 Task: Show the option for the privacy policy.
Action: Mouse moved to (265, 491)
Screenshot: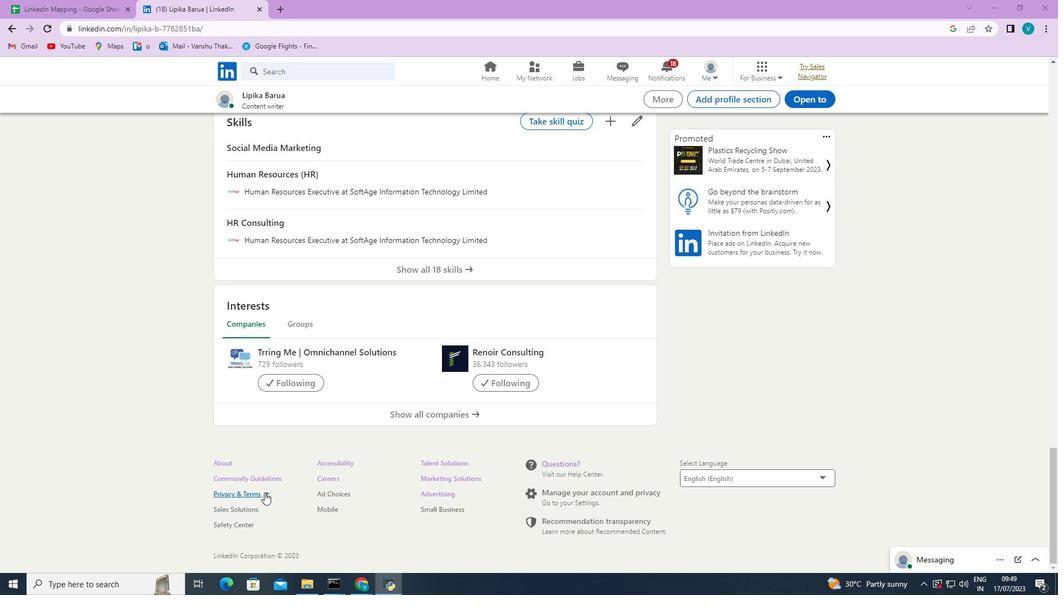 
Action: Mouse pressed left at (265, 491)
Screenshot: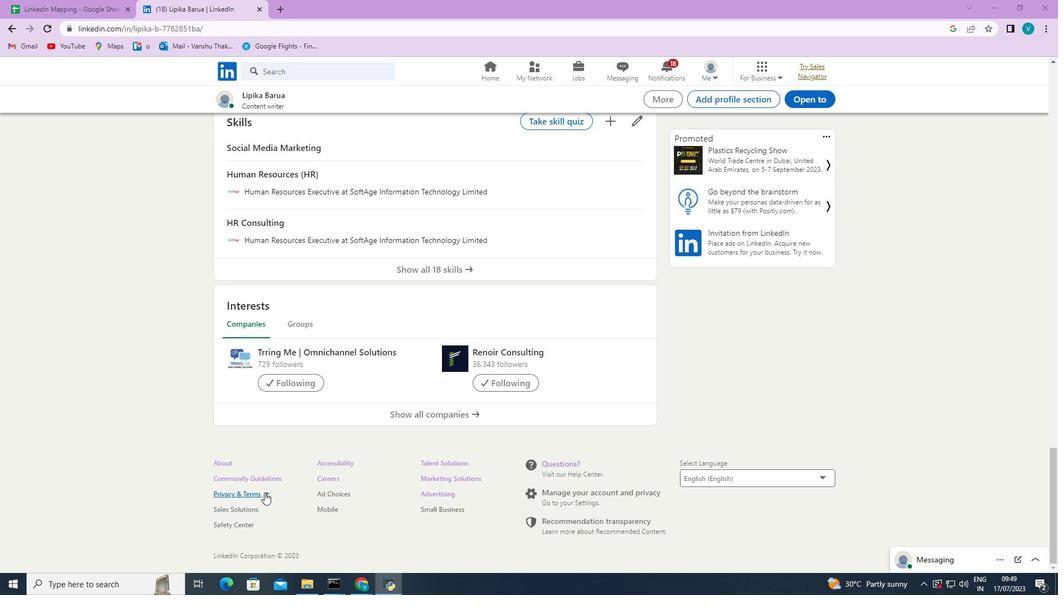 
Action: Mouse moved to (244, 511)
Screenshot: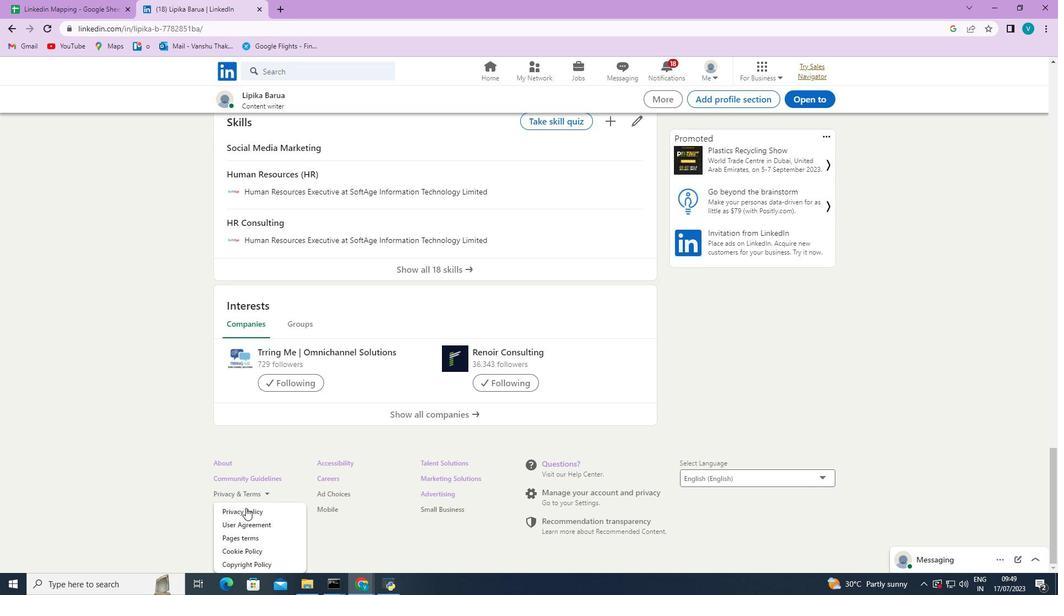 
Action: Mouse pressed left at (244, 511)
Screenshot: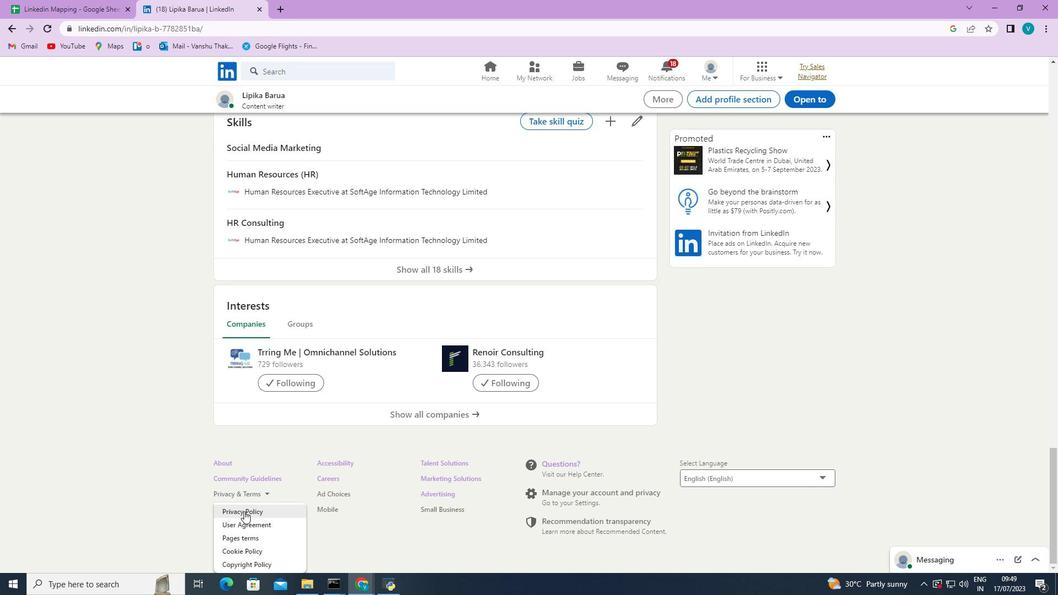 
Action: Mouse moved to (789, 240)
Screenshot: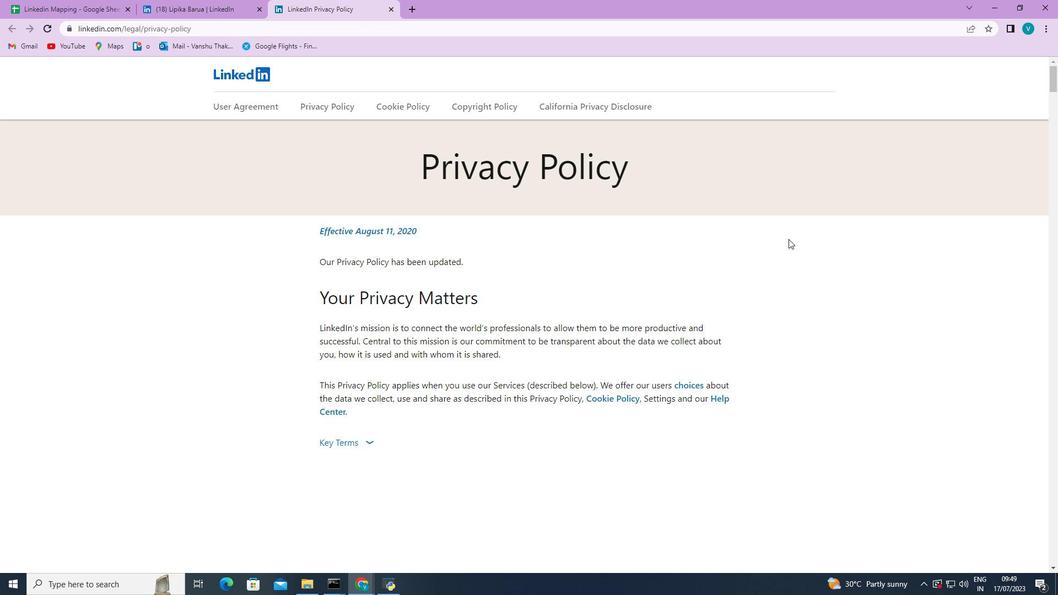 
Action: Mouse scrolled (789, 239) with delta (0, 0)
Screenshot: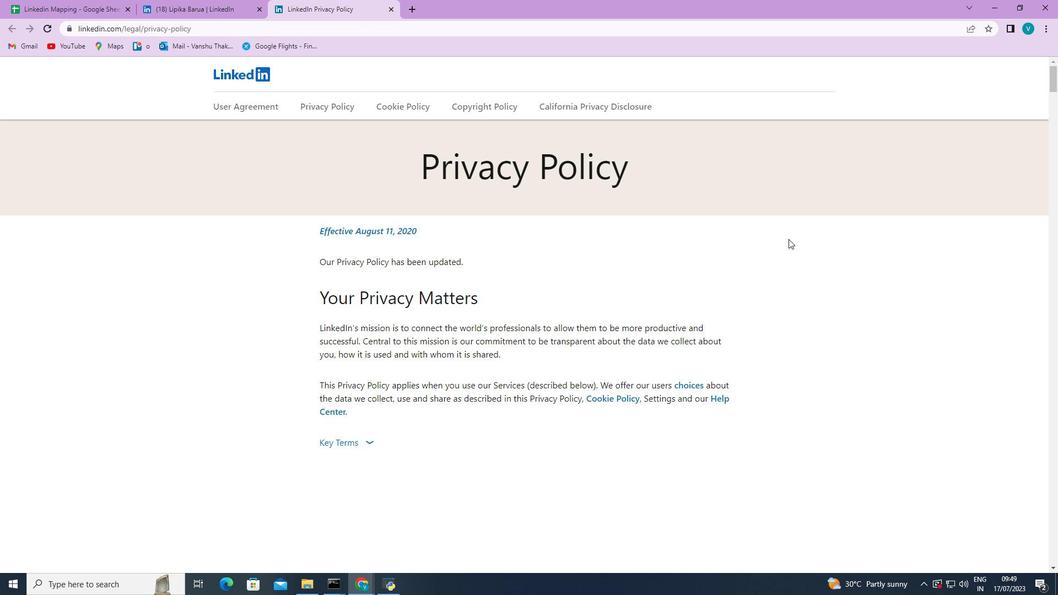 
Action: Mouse moved to (790, 241)
Screenshot: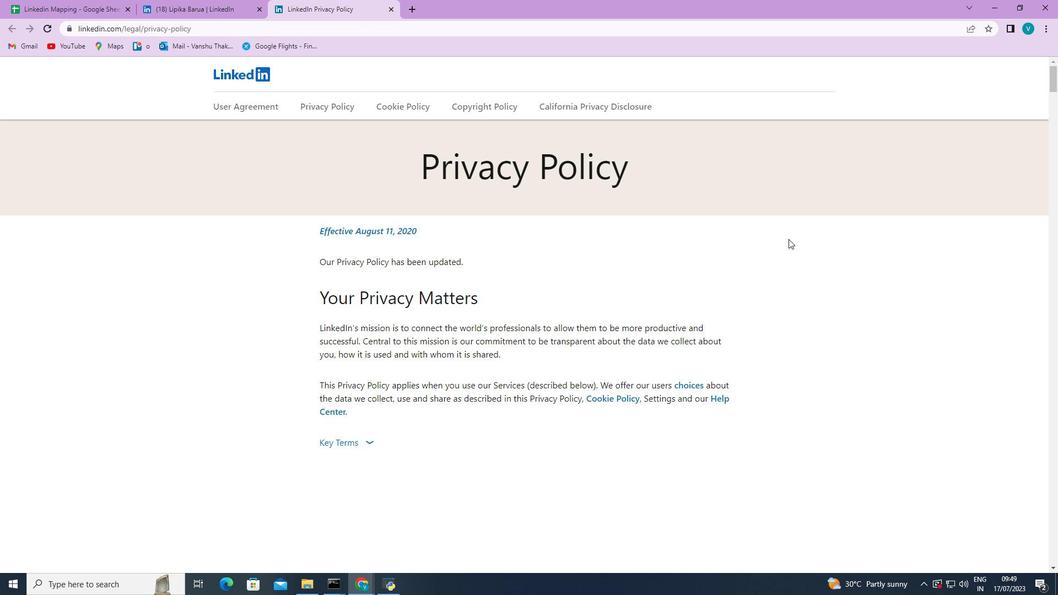 
Action: Mouse scrolled (790, 240) with delta (0, 0)
Screenshot: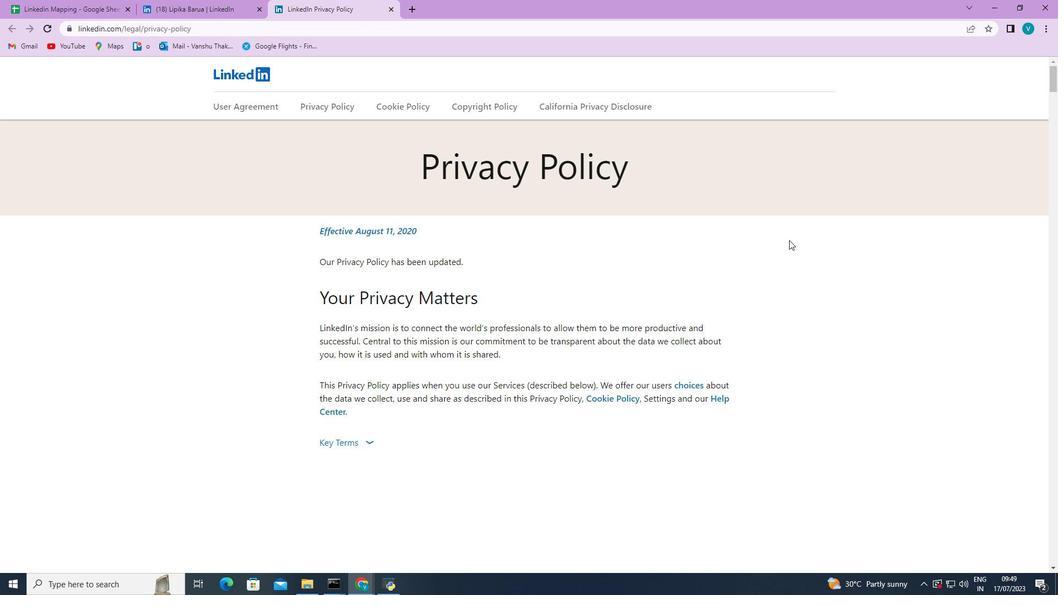 
Action: Mouse scrolled (790, 240) with delta (0, 0)
Screenshot: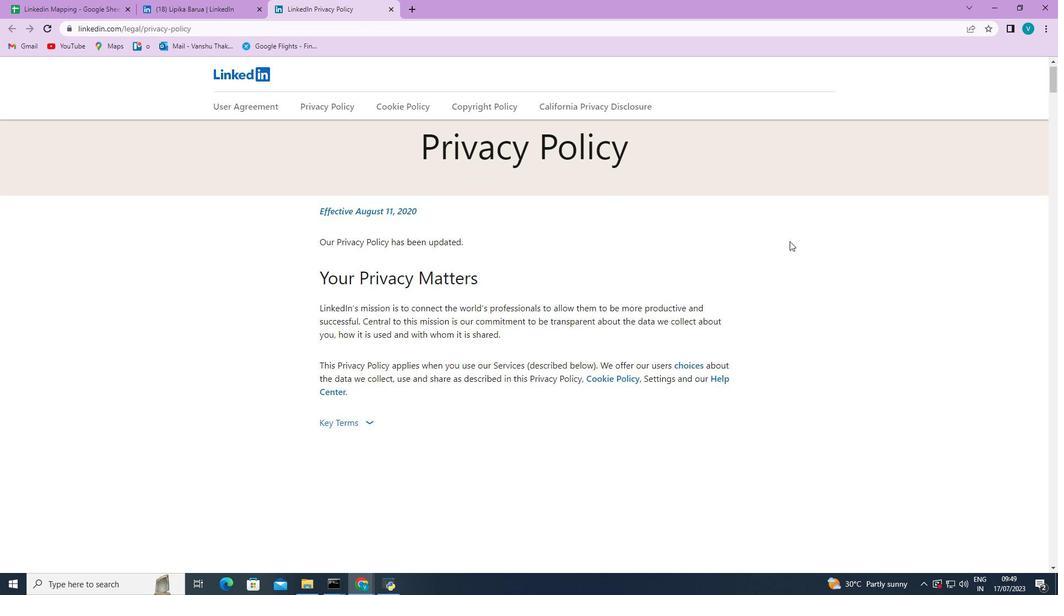 
Action: Mouse scrolled (790, 240) with delta (0, 0)
Screenshot: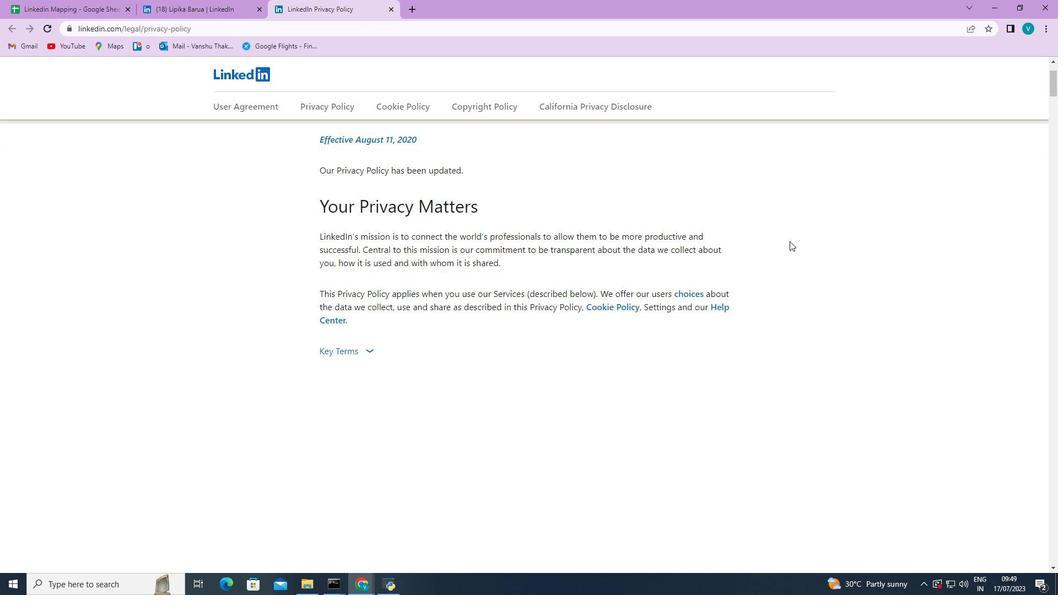 
Action: Mouse scrolled (790, 240) with delta (0, 0)
Screenshot: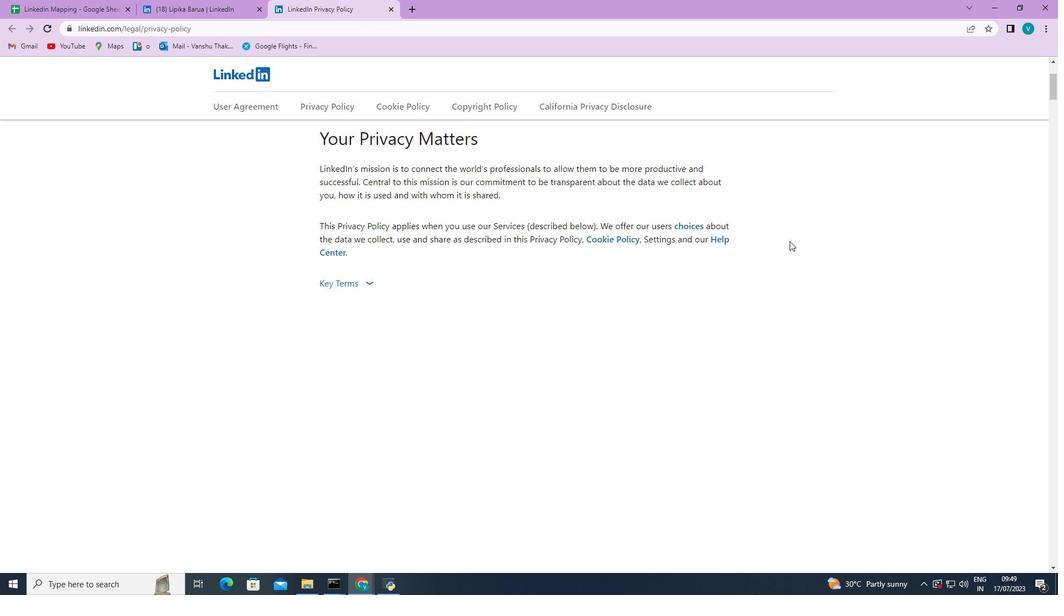 
Action: Mouse moved to (791, 256)
Screenshot: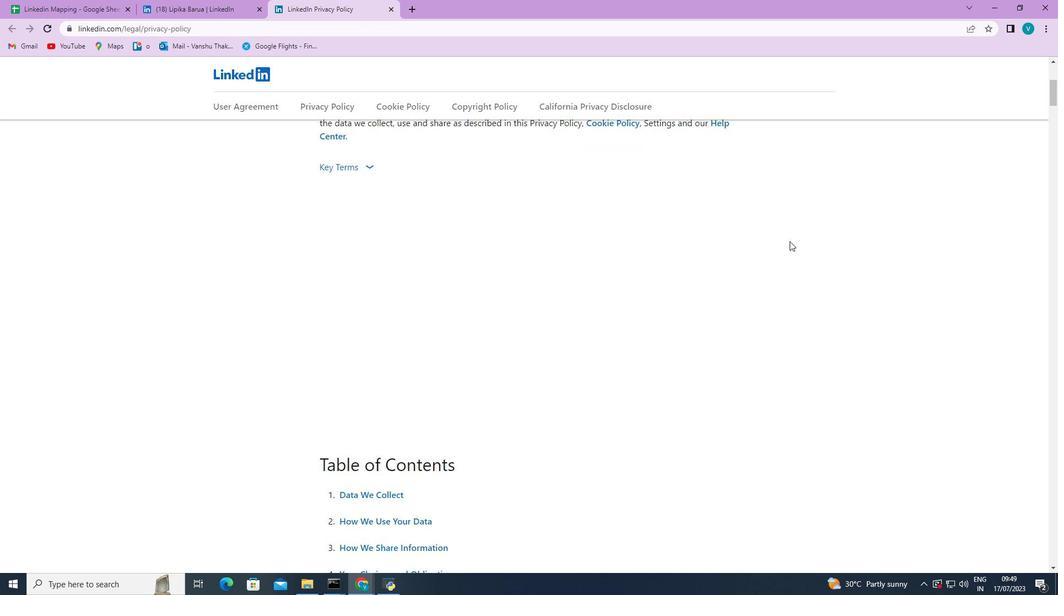 
Action: Mouse scrolled (791, 255) with delta (0, 0)
Screenshot: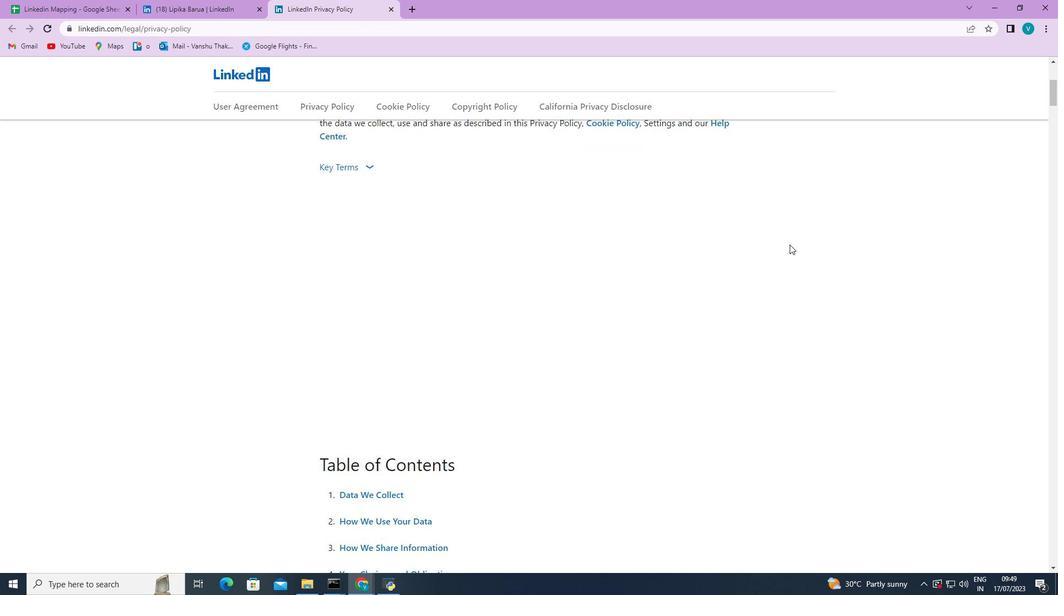 
Action: Mouse moved to (792, 265)
Screenshot: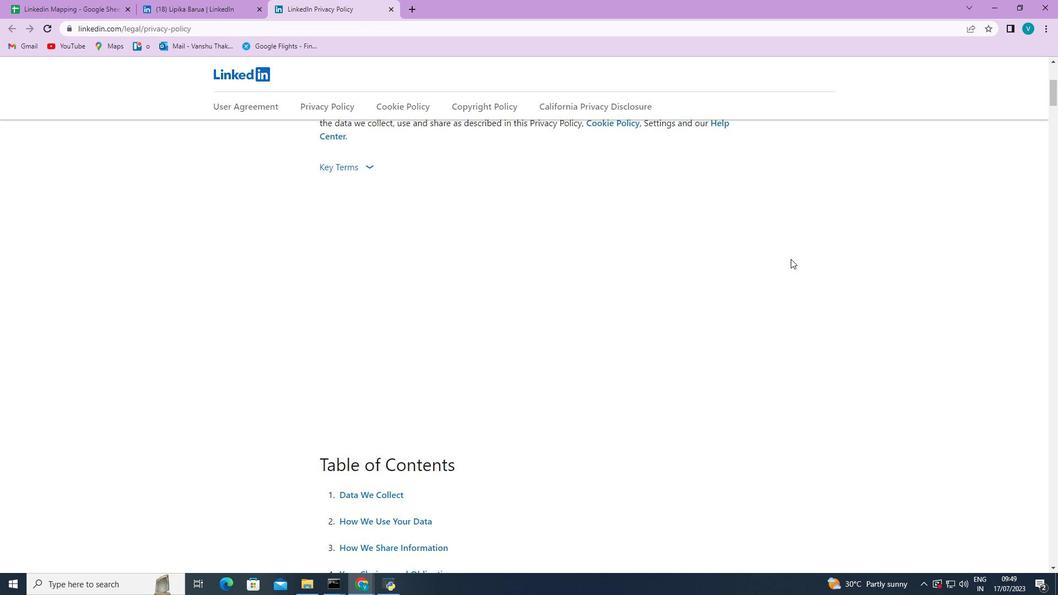 
Action: Mouse scrolled (792, 264) with delta (0, 0)
Screenshot: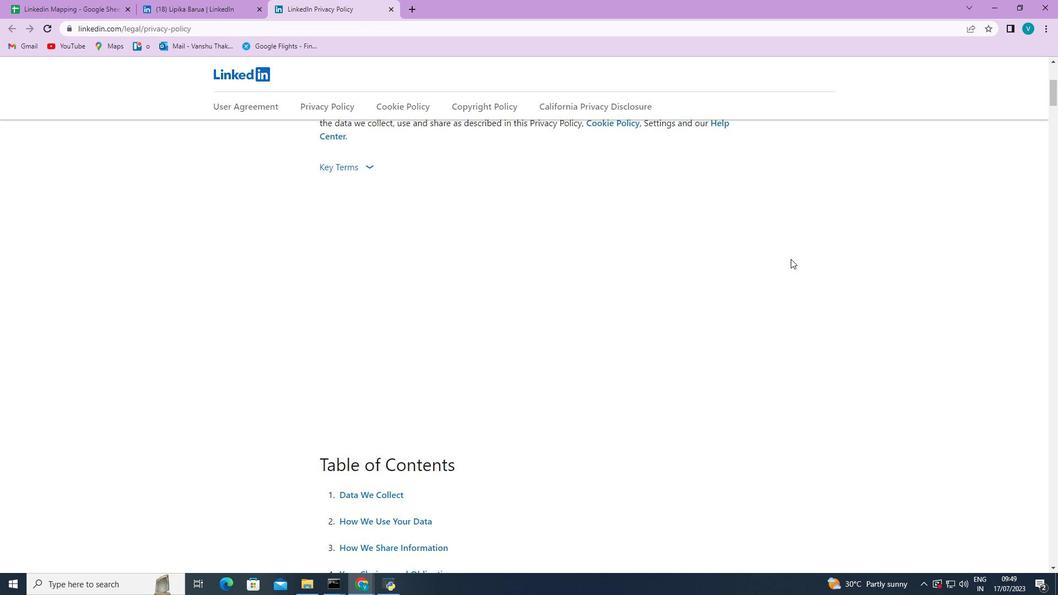 
Action: Mouse moved to (793, 270)
Screenshot: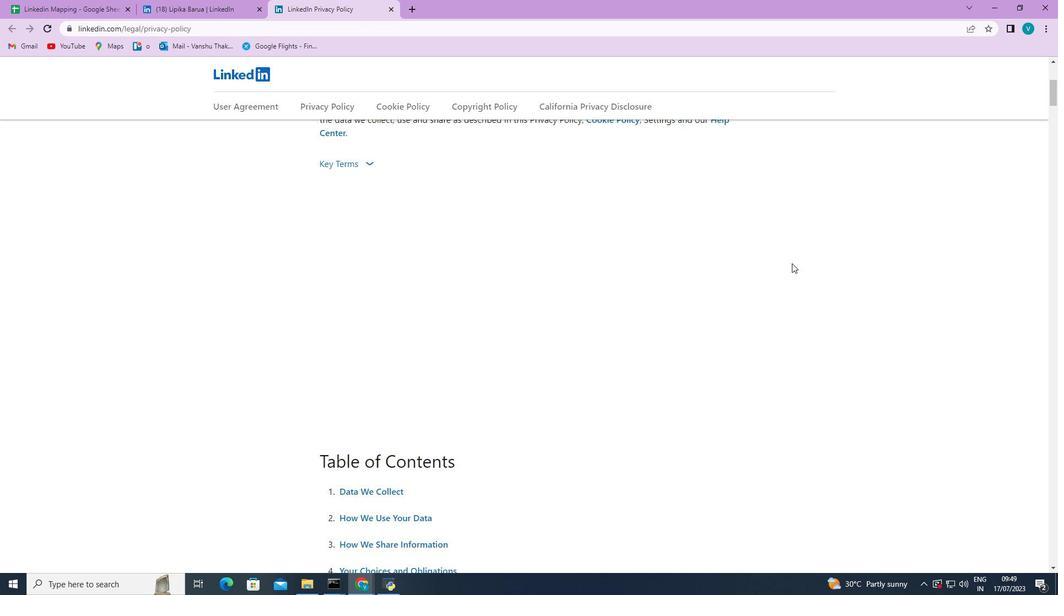
Action: Mouse scrolled (793, 270) with delta (0, 0)
Screenshot: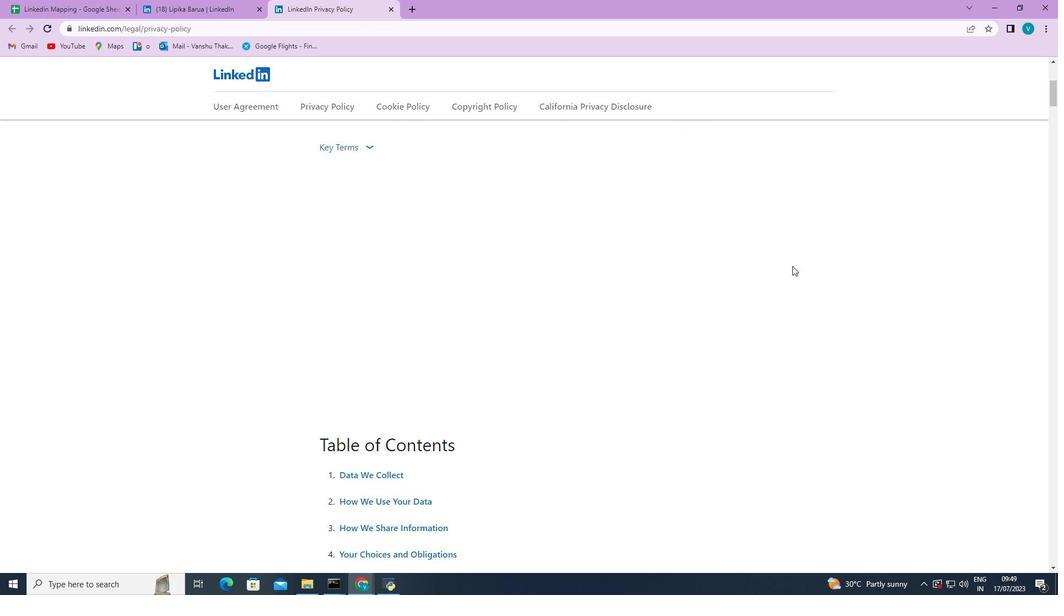 
Action: Mouse moved to (793, 274)
Screenshot: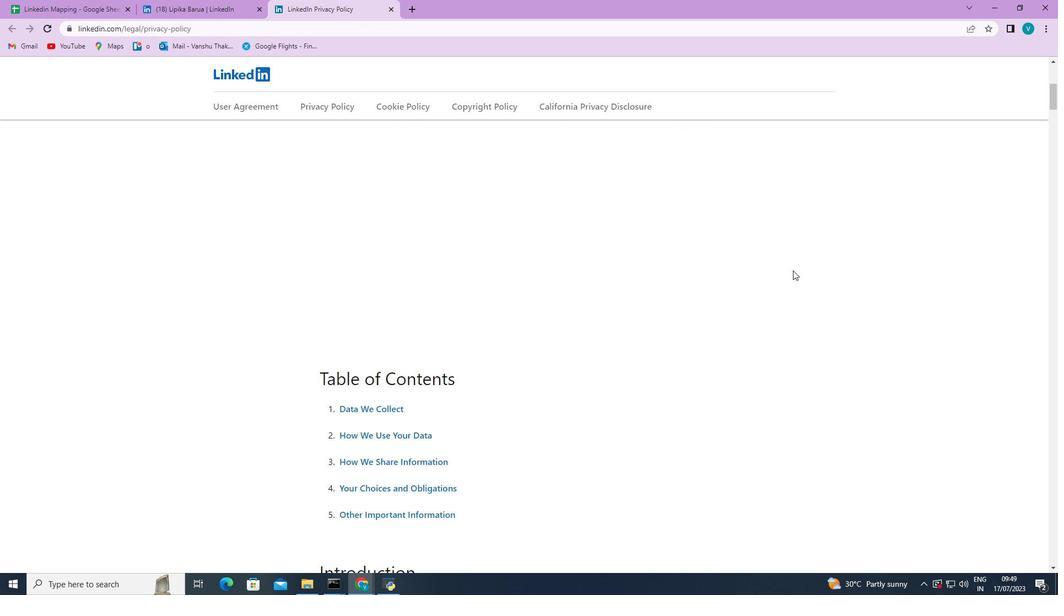 
Action: Mouse scrolled (793, 273) with delta (0, 0)
Screenshot: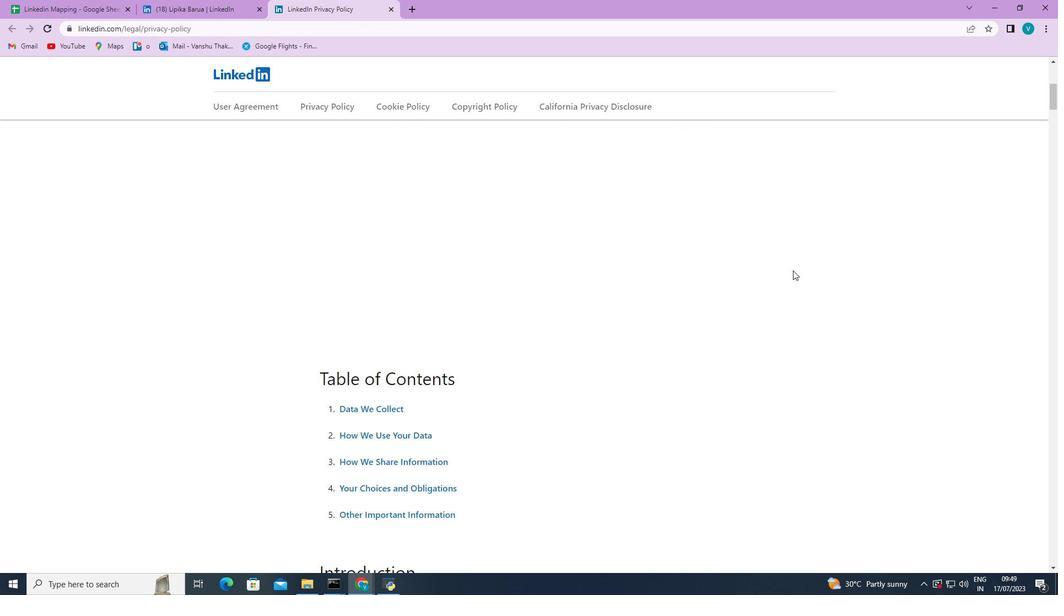 
Action: Mouse moved to (794, 275)
Screenshot: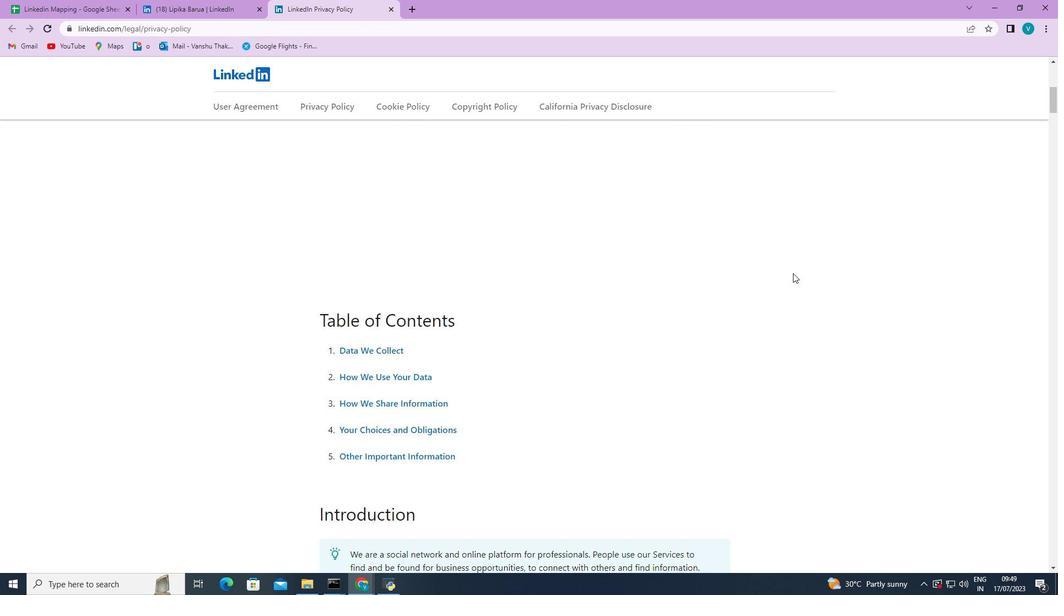 
Action: Mouse scrolled (794, 274) with delta (0, 0)
Screenshot: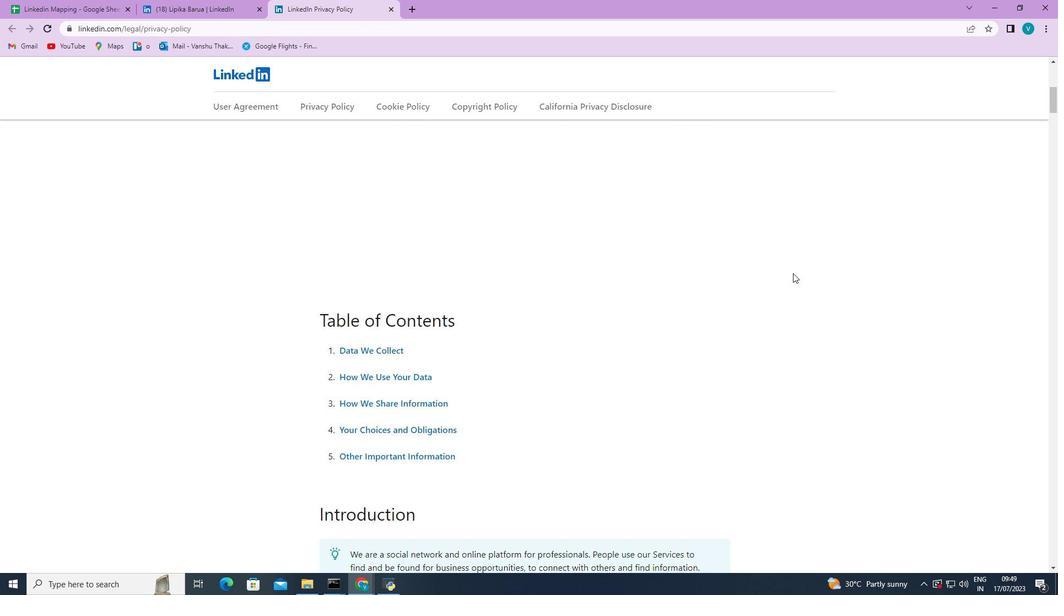
Action: Mouse moved to (796, 280)
Screenshot: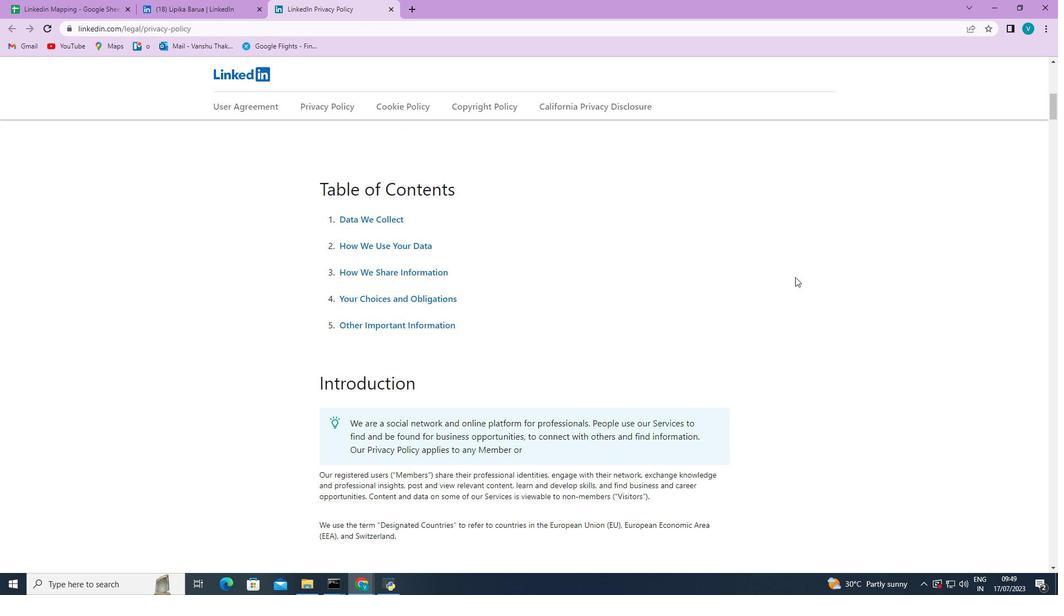 
Action: Mouse scrolled (796, 279) with delta (0, 0)
Screenshot: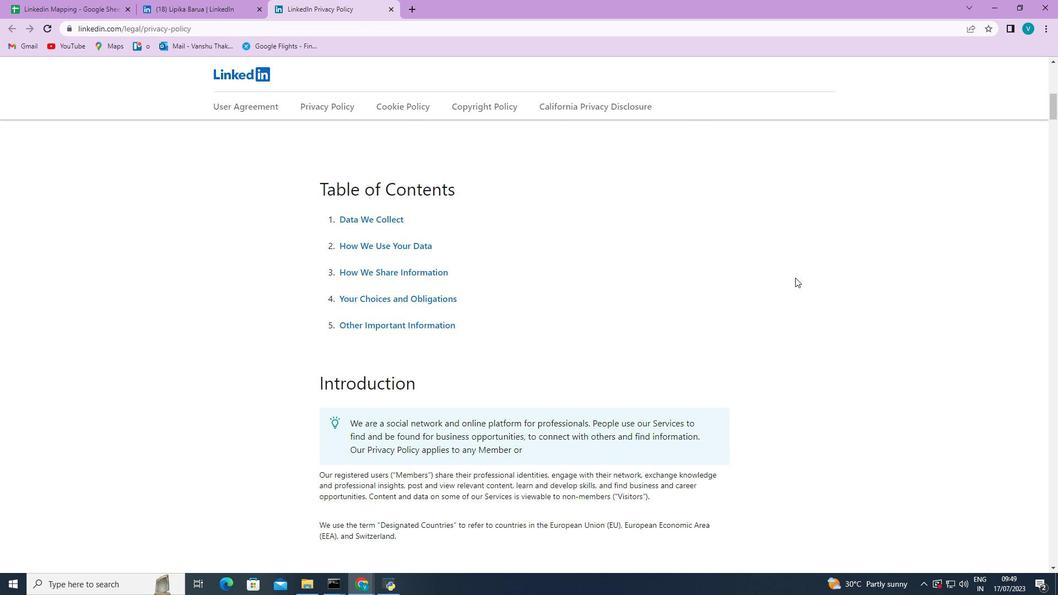 
Action: Mouse moved to (796, 281)
Screenshot: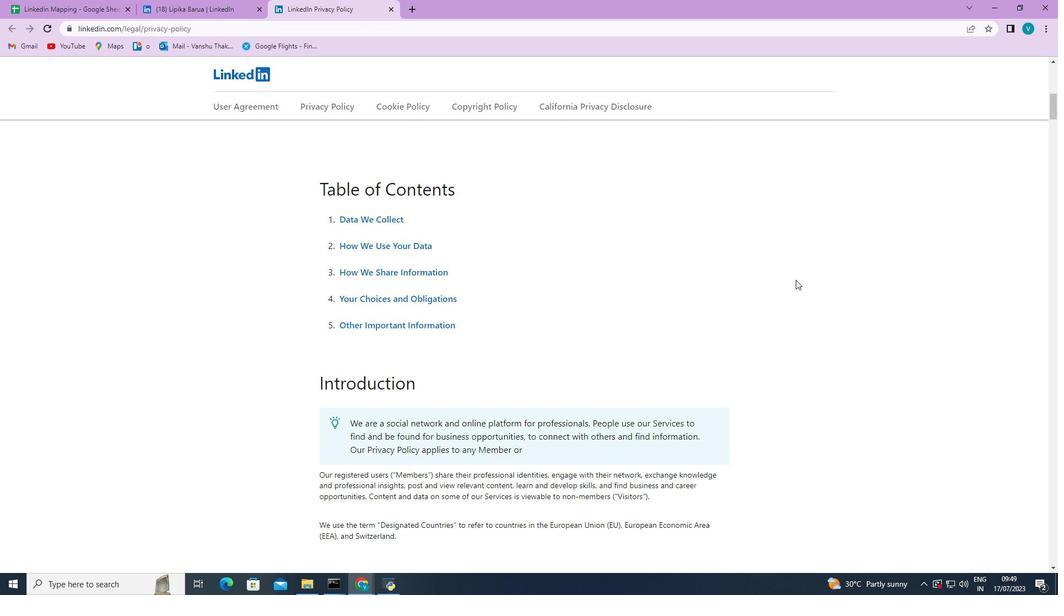 
Action: Mouse scrolled (796, 280) with delta (0, 0)
Screenshot: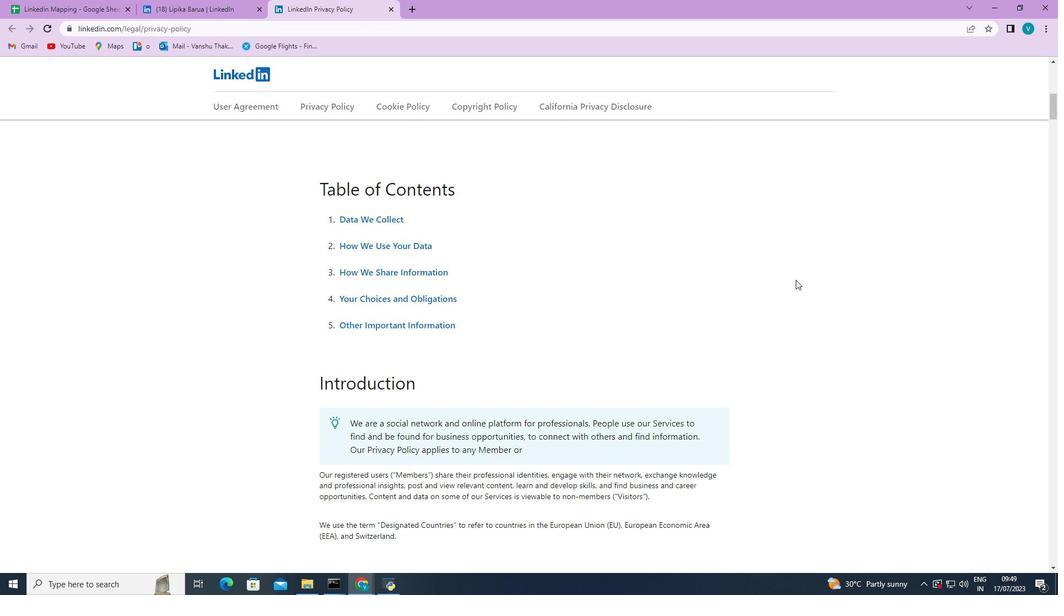
Action: Mouse moved to (796, 282)
Screenshot: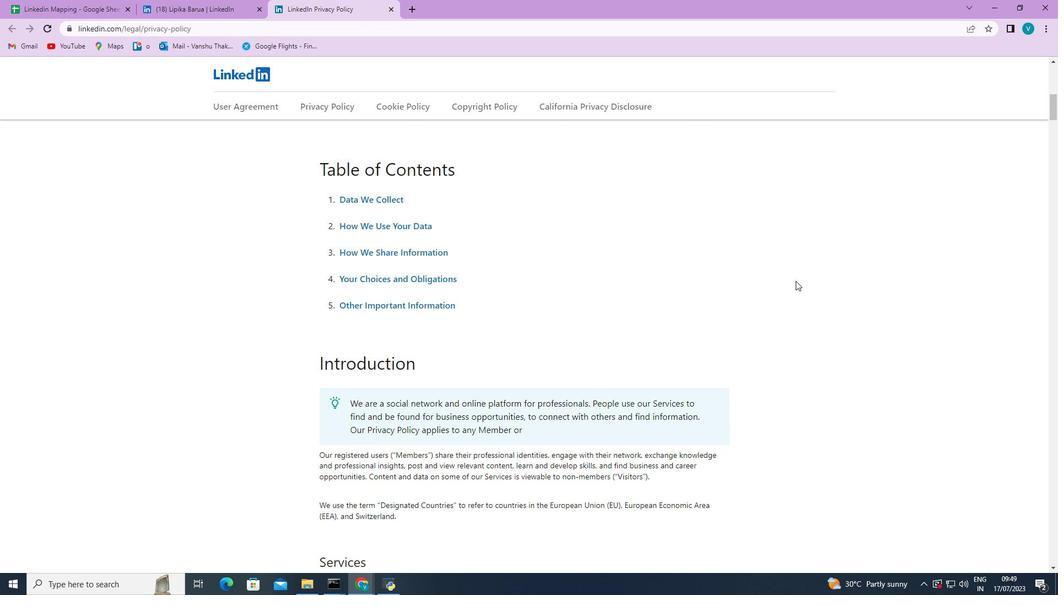 
Action: Mouse scrolled (796, 281) with delta (0, 0)
Screenshot: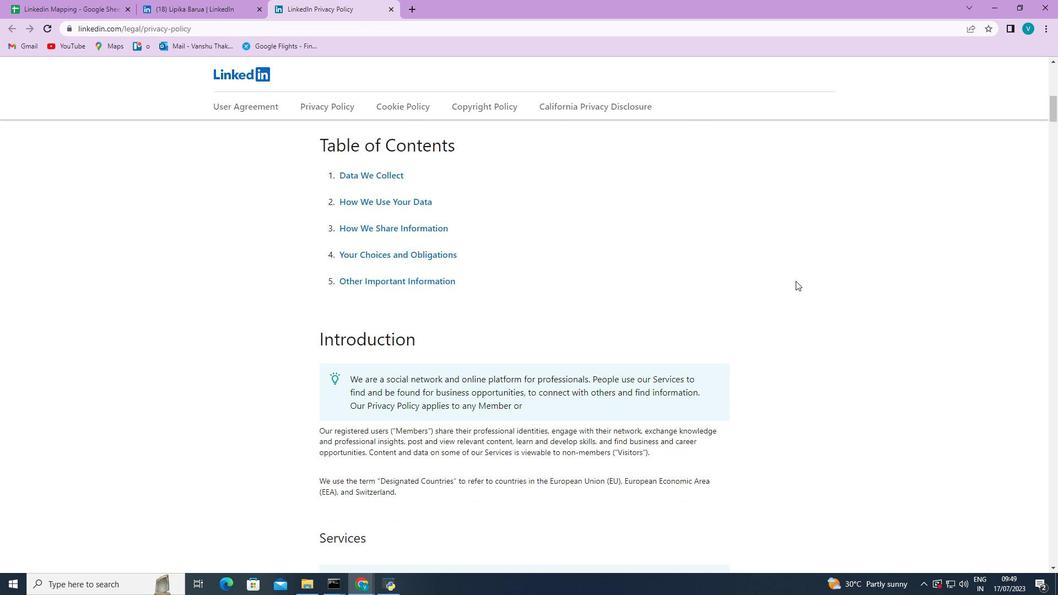
Action: Mouse moved to (797, 282)
Screenshot: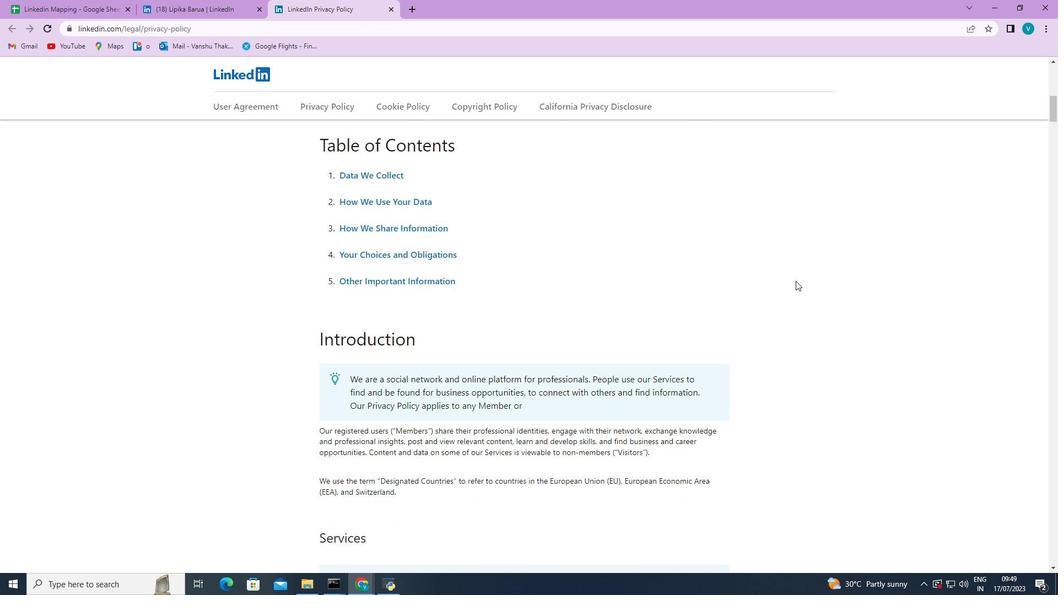 
Action: Mouse scrolled (797, 282) with delta (0, 0)
Screenshot: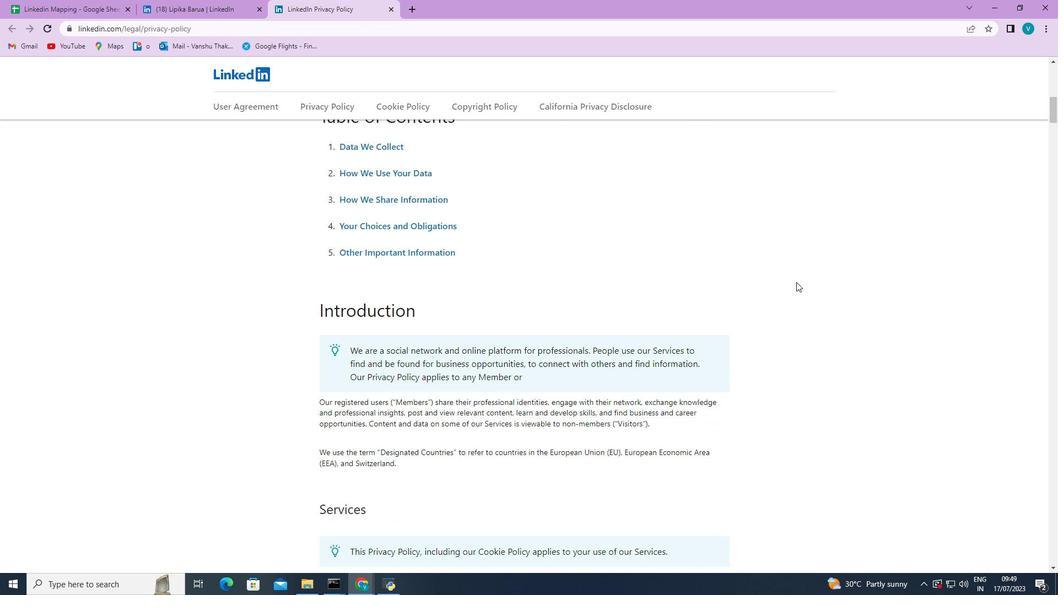 
Action: Mouse moved to (797, 283)
Screenshot: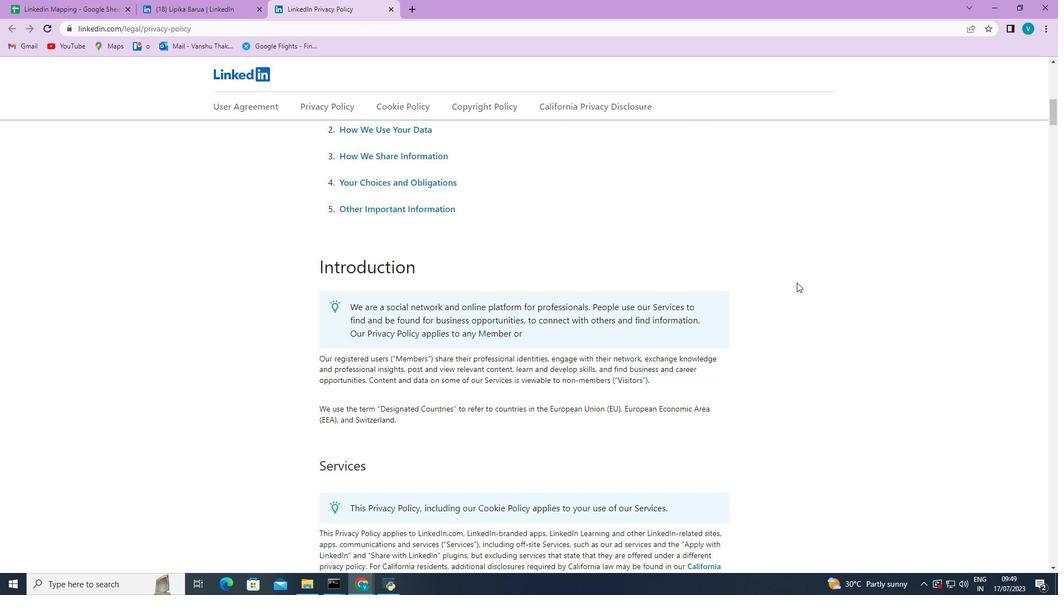 
Action: Mouse scrolled (797, 283) with delta (0, 0)
Screenshot: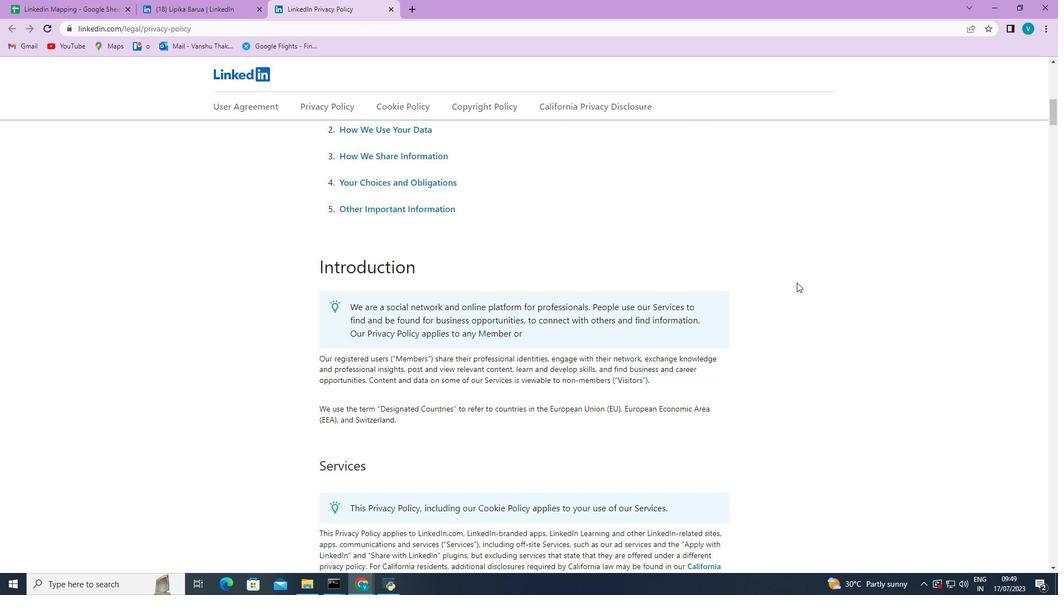 
Action: Mouse moved to (813, 321)
Screenshot: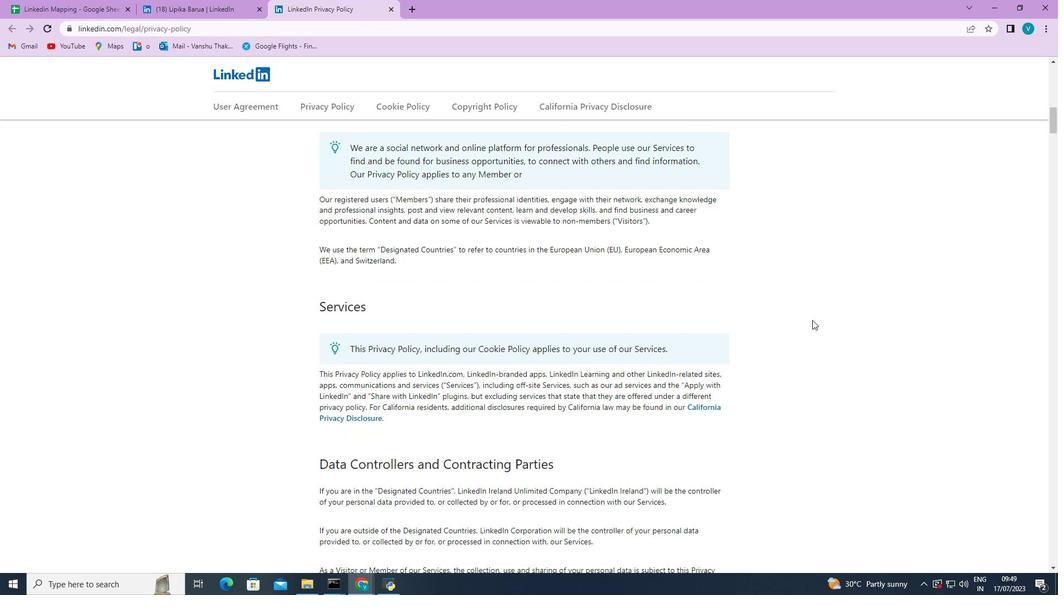 
Action: Mouse scrolled (813, 320) with delta (0, 0)
Screenshot: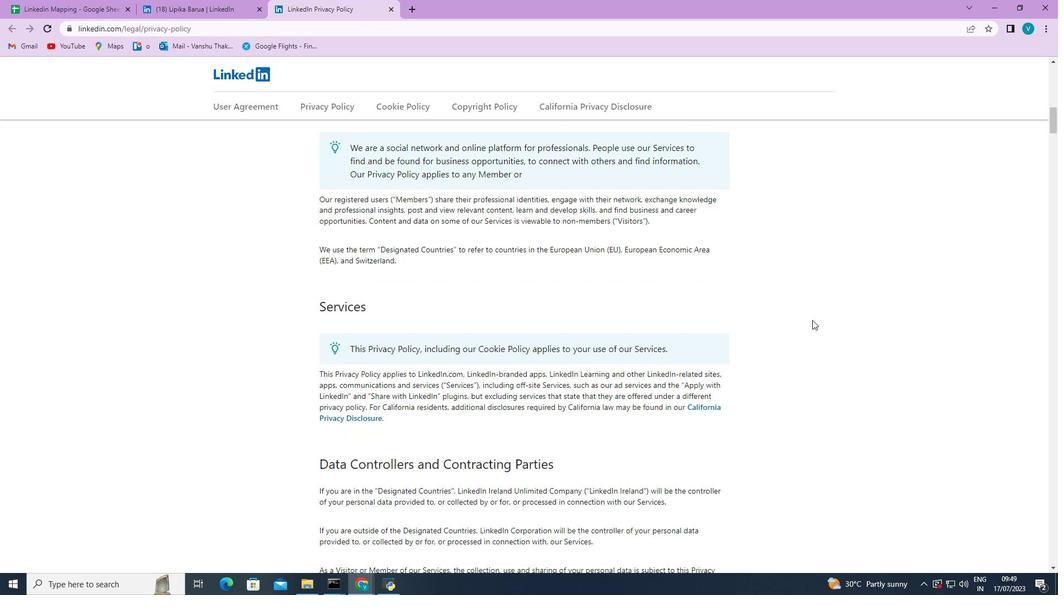 
Action: Mouse moved to (814, 324)
Screenshot: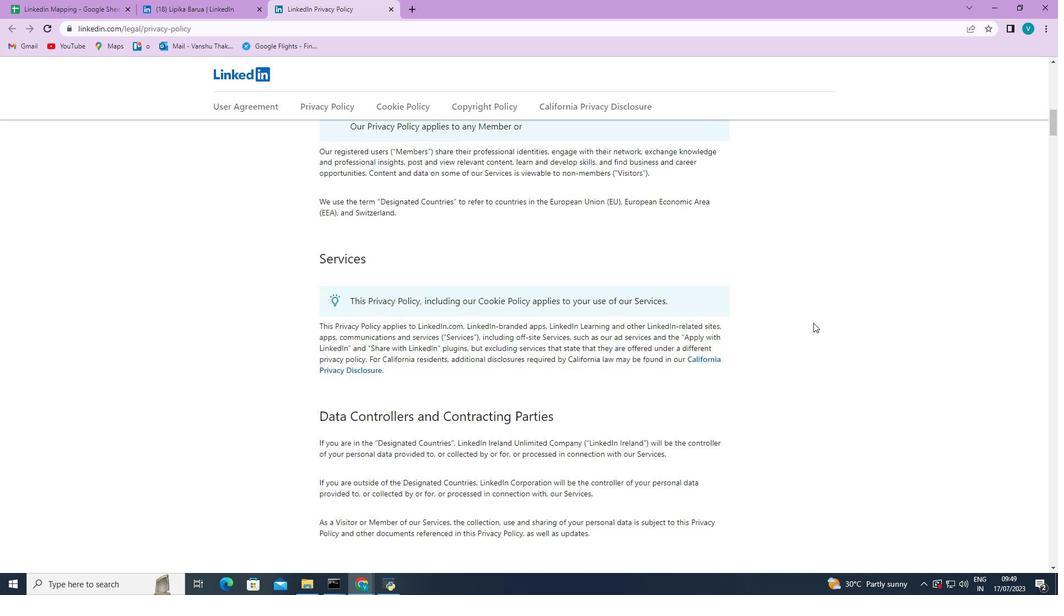 
Action: Mouse scrolled (813, 322) with delta (0, 0)
Screenshot: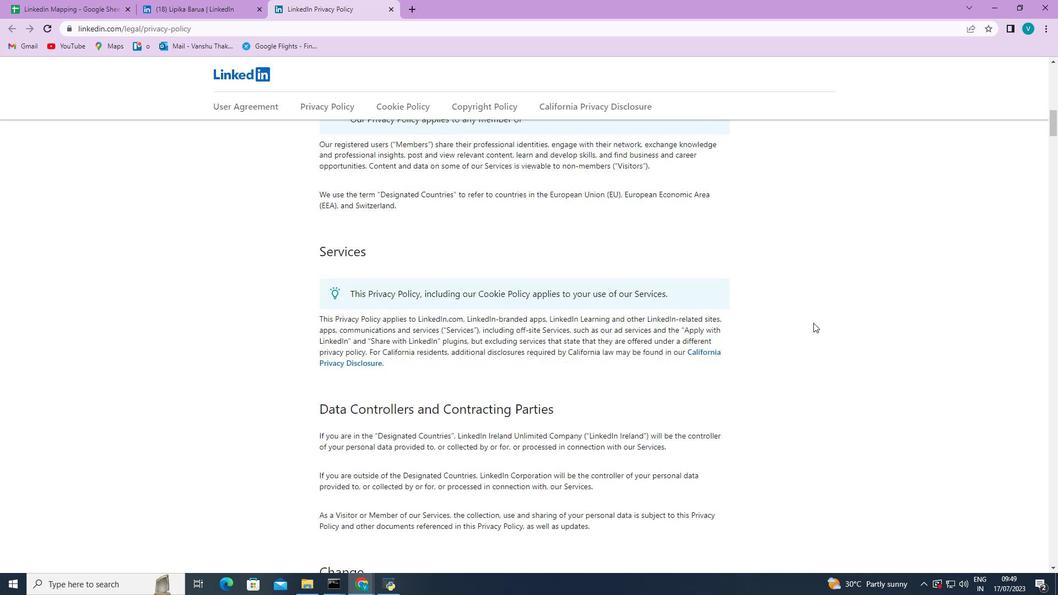 
Action: Mouse moved to (814, 324)
Screenshot: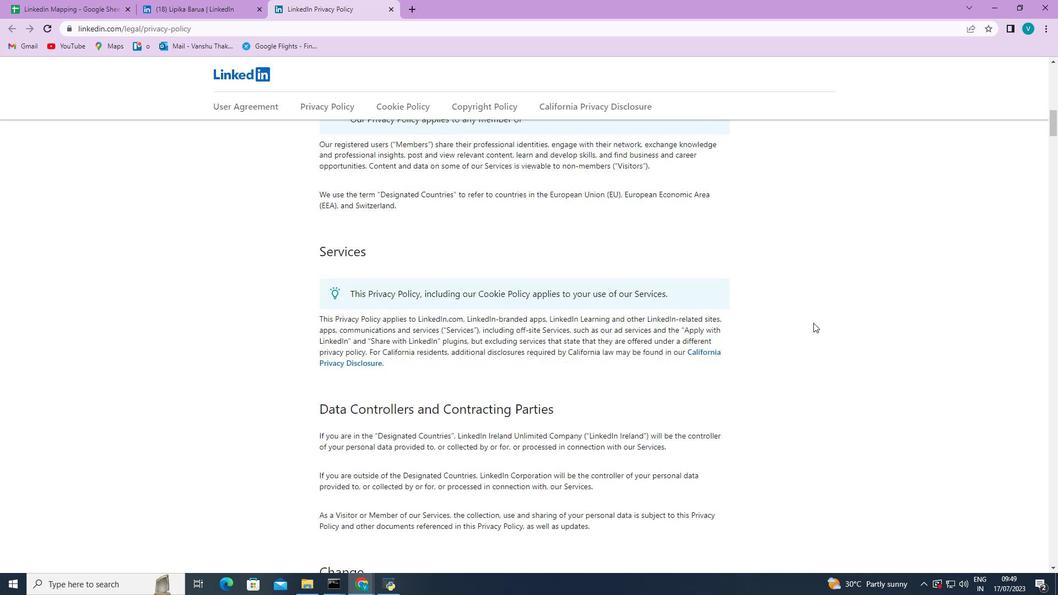 
Action: Mouse scrolled (814, 323) with delta (0, 0)
Screenshot: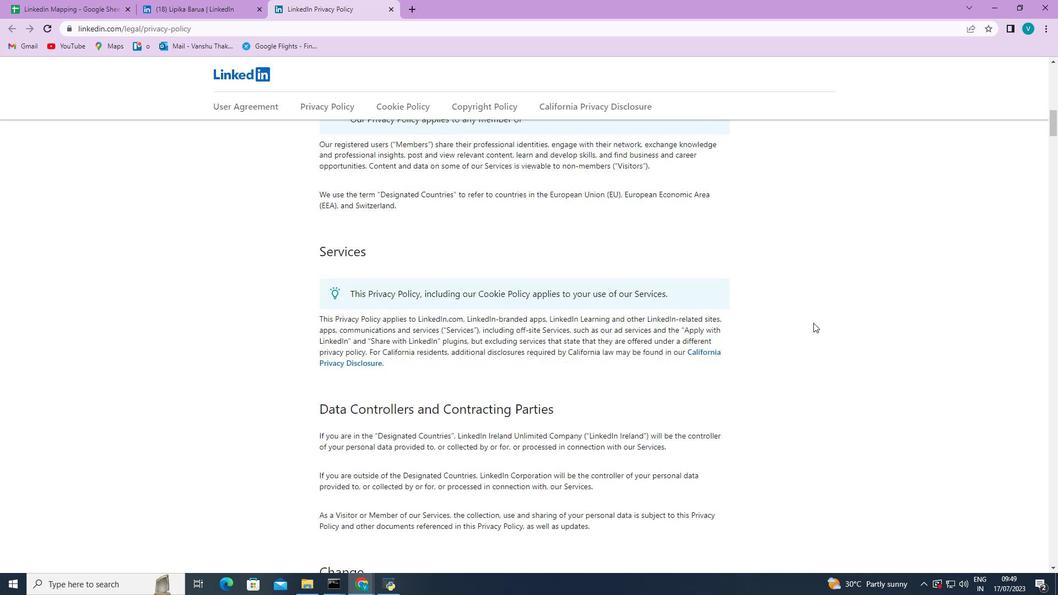 
Action: Mouse moved to (814, 324)
Screenshot: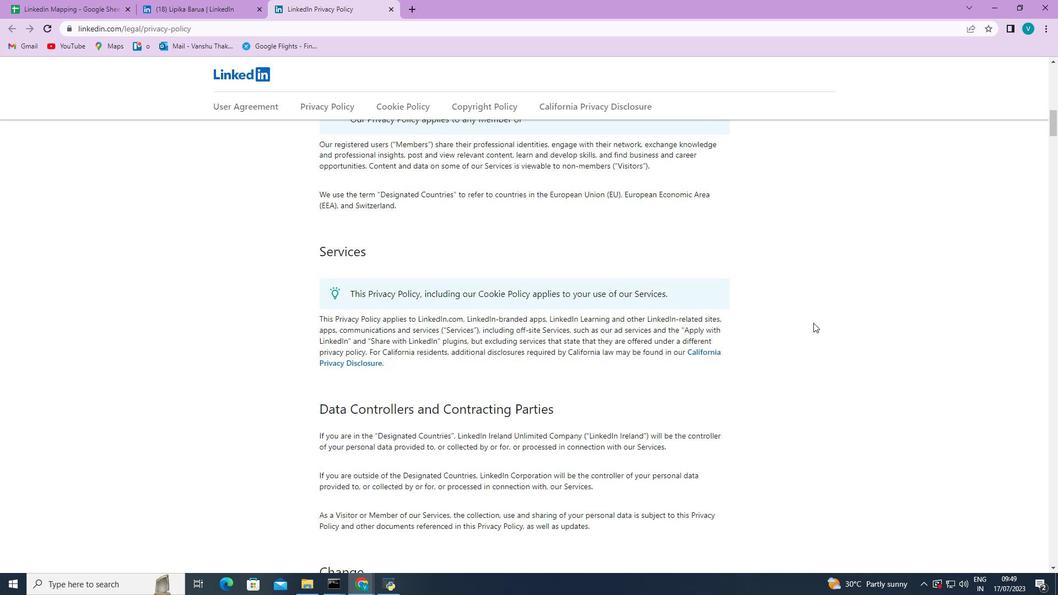 
Action: Mouse scrolled (814, 324) with delta (0, 0)
Screenshot: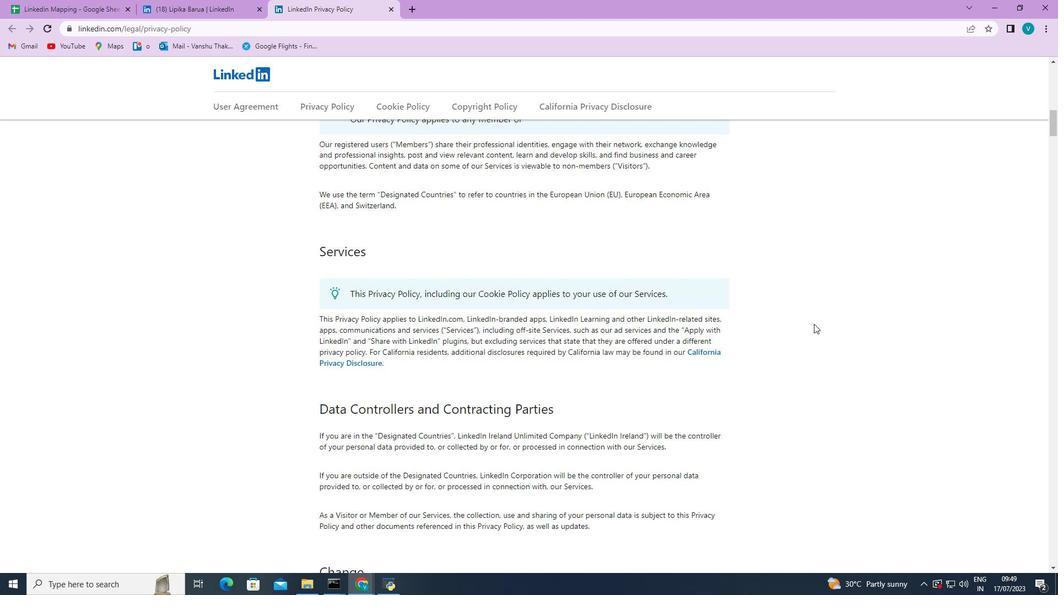 
Action: Mouse moved to (816, 325)
Screenshot: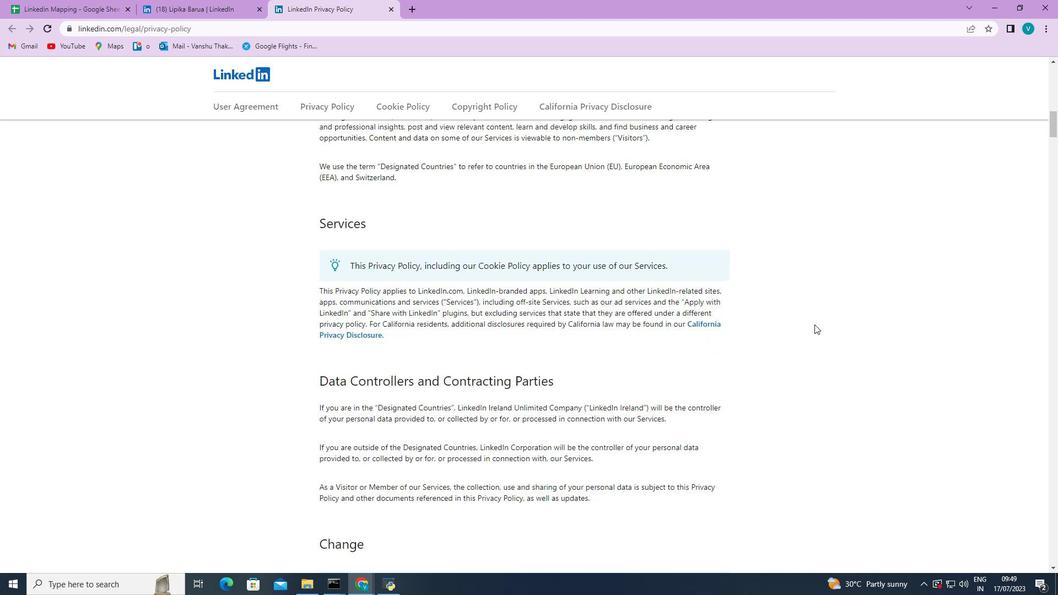 
Action: Mouse scrolled (816, 324) with delta (0, 0)
Screenshot: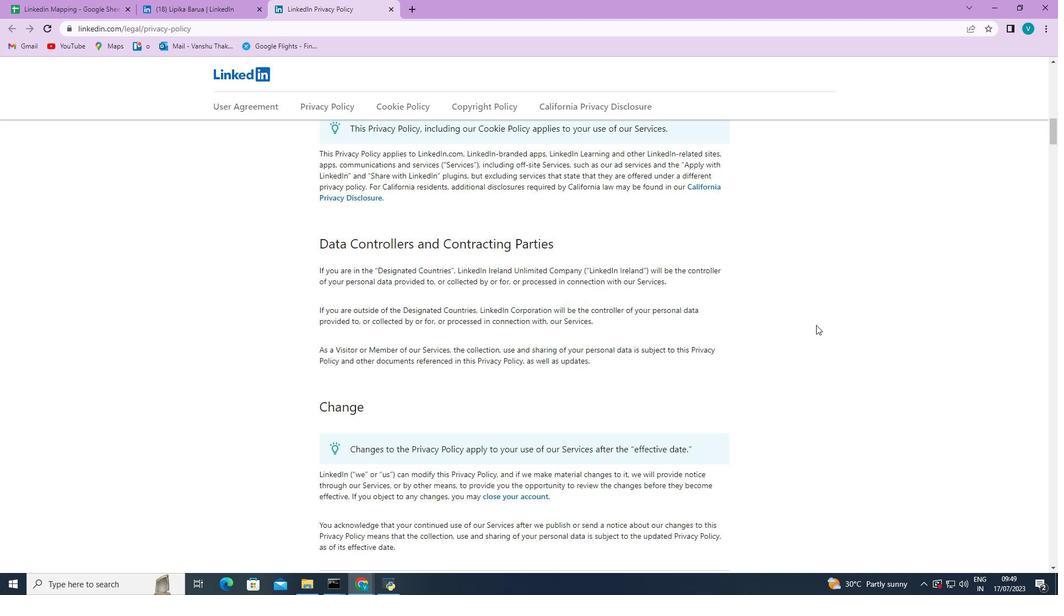 
Action: Mouse scrolled (816, 324) with delta (0, 0)
Screenshot: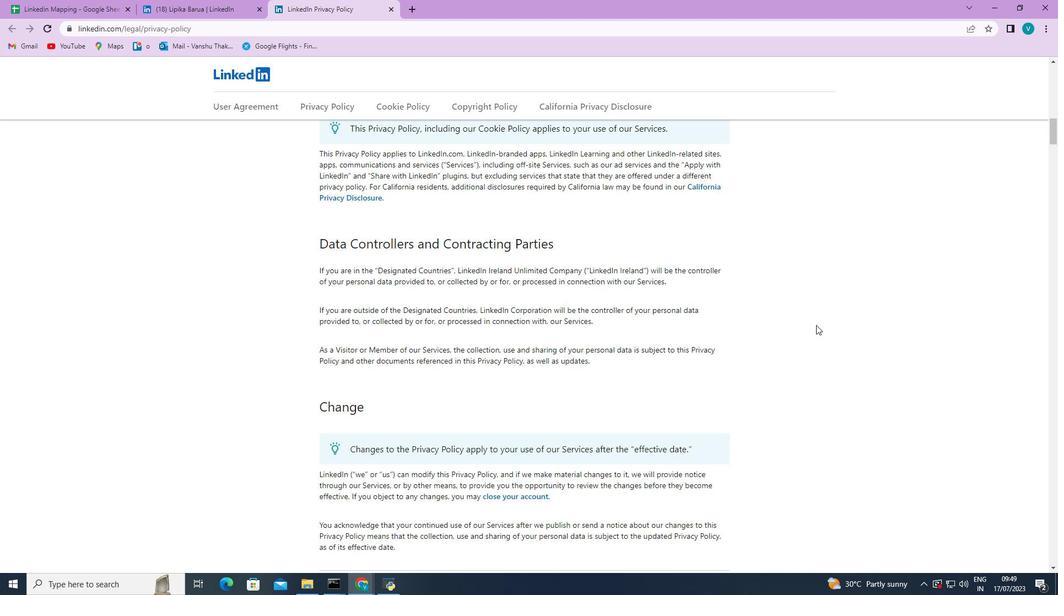 
Action: Mouse scrolled (816, 324) with delta (0, 0)
Screenshot: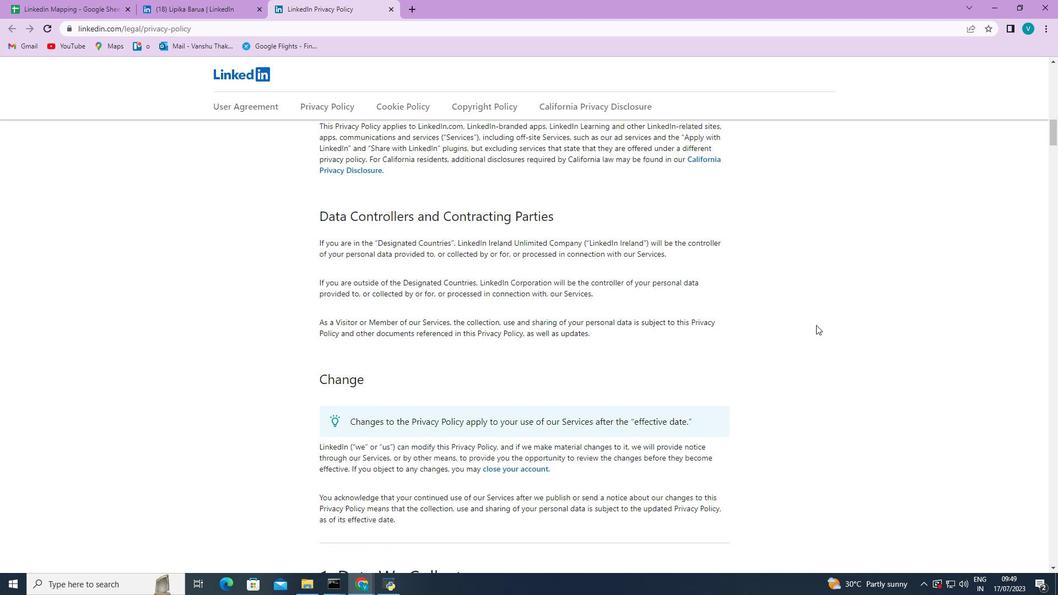 
Action: Mouse moved to (816, 325)
Screenshot: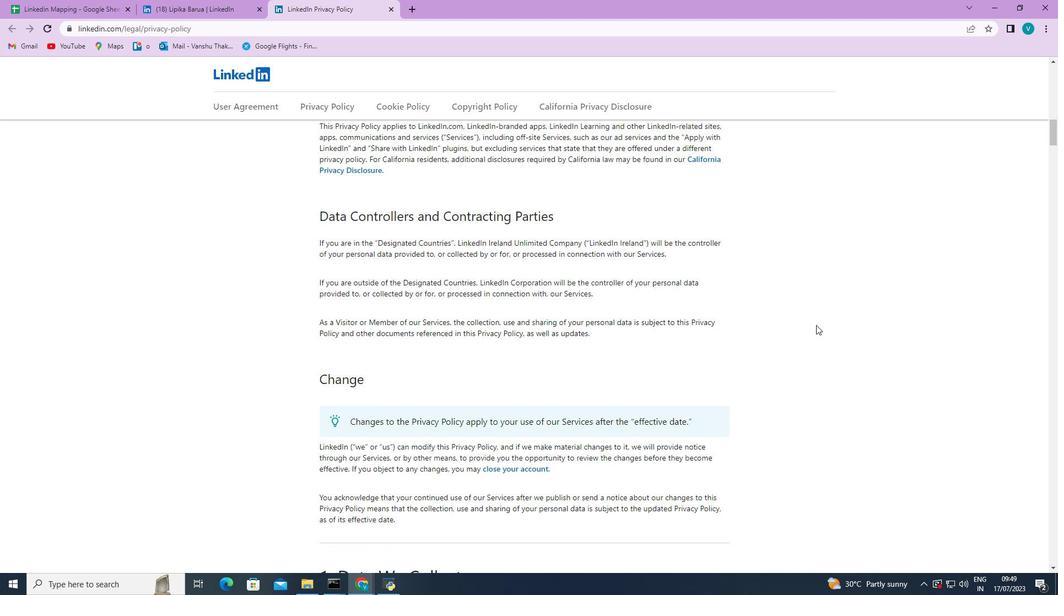 
Action: Mouse scrolled (816, 325) with delta (0, 0)
Screenshot: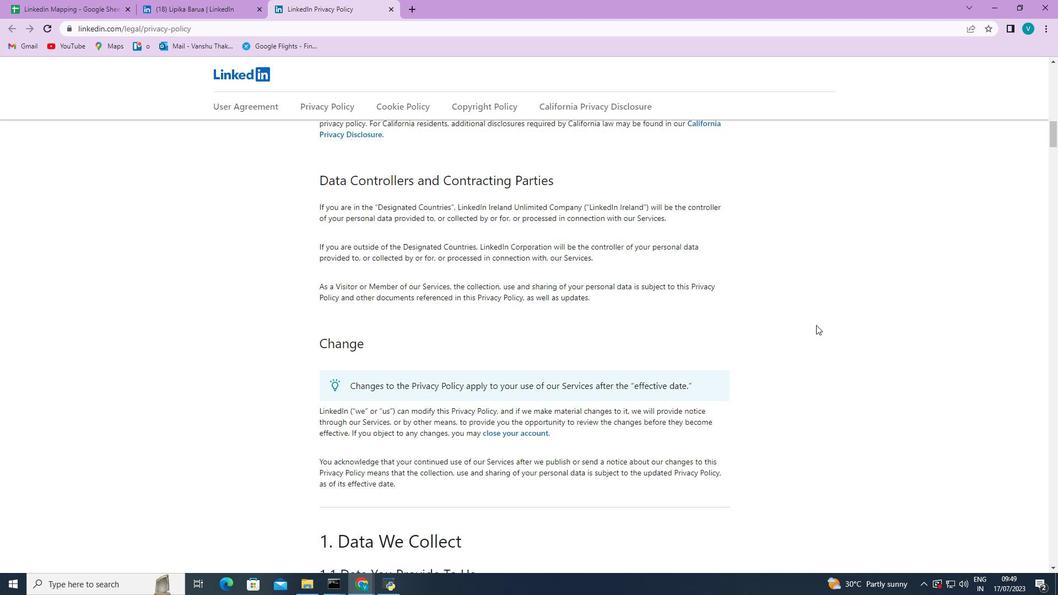 
Action: Mouse scrolled (816, 325) with delta (0, 0)
Screenshot: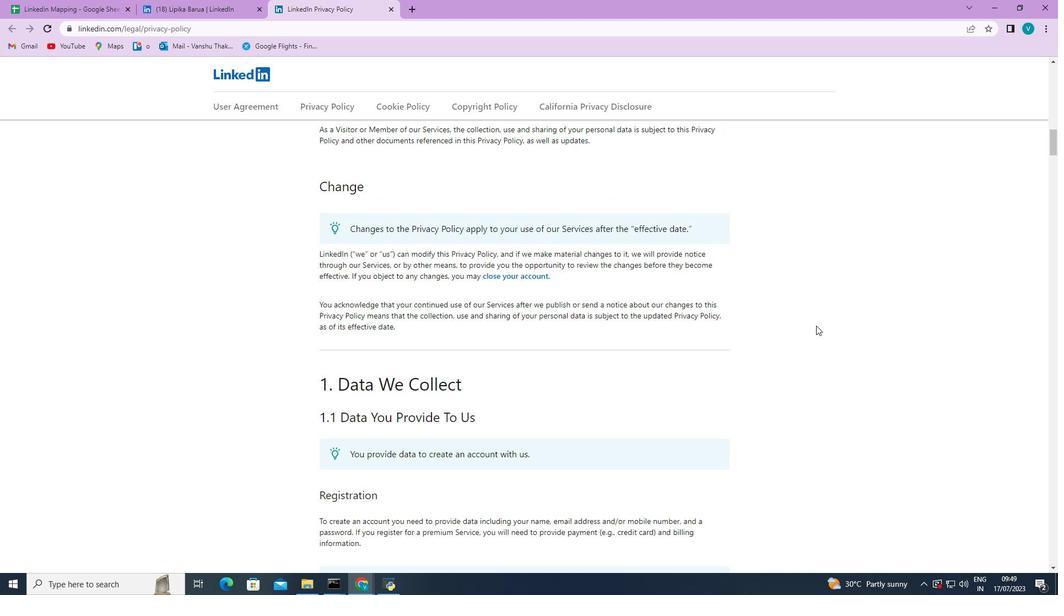 
Action: Mouse scrolled (816, 325) with delta (0, 0)
Screenshot: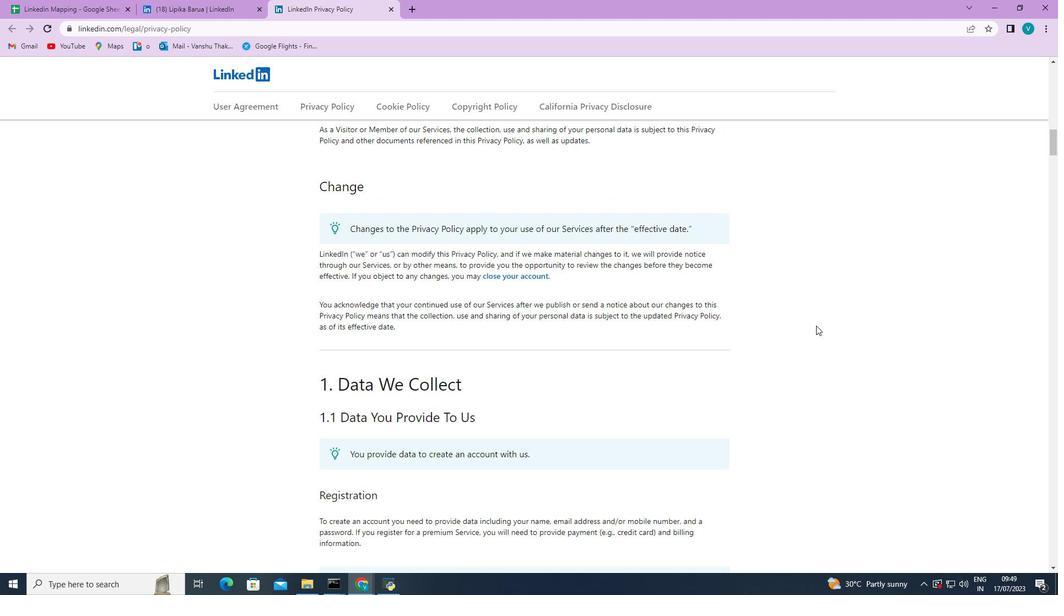 
Action: Mouse scrolled (816, 325) with delta (0, 0)
Screenshot: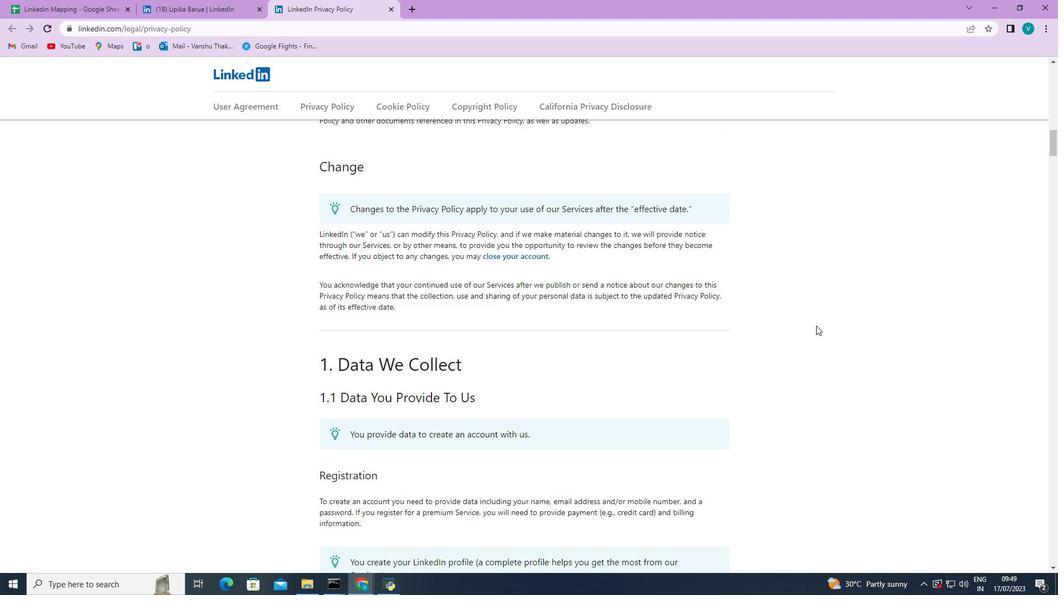 
Action: Mouse scrolled (816, 325) with delta (0, 0)
Screenshot: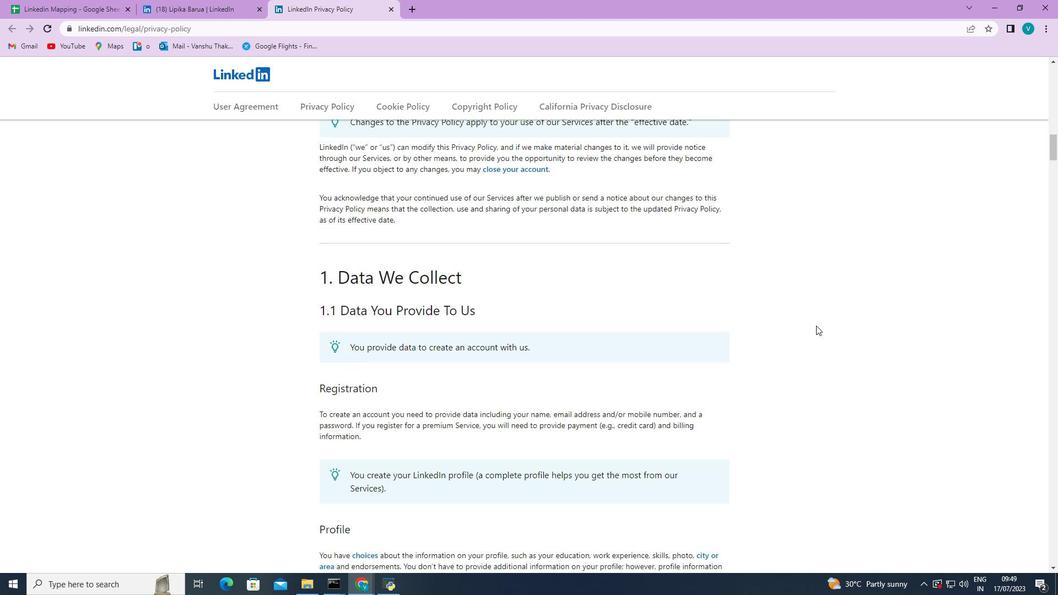 
Action: Mouse scrolled (816, 325) with delta (0, 0)
Screenshot: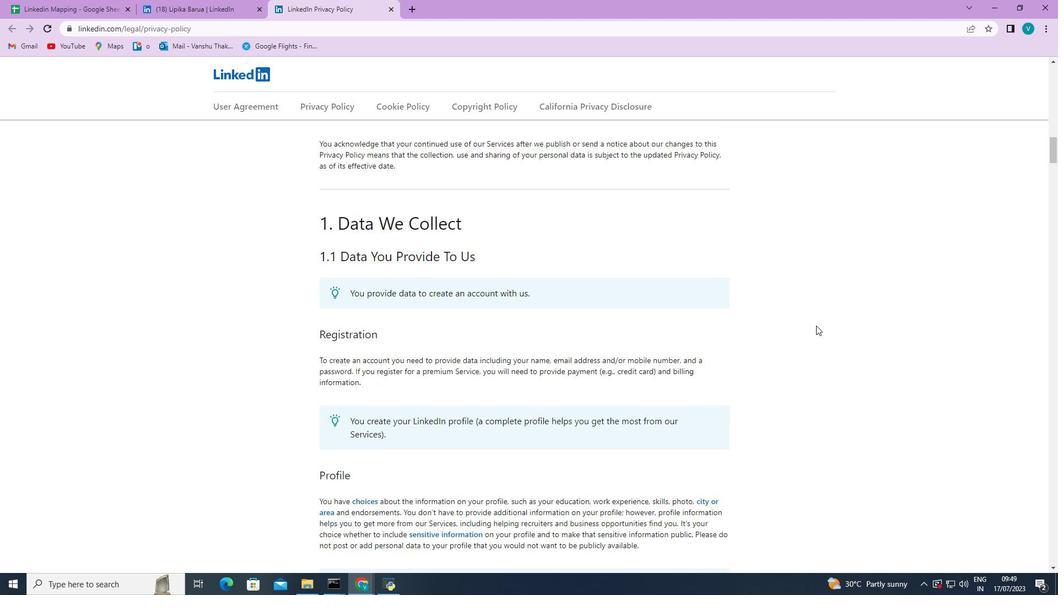 
Action: Mouse scrolled (816, 325) with delta (0, 0)
Screenshot: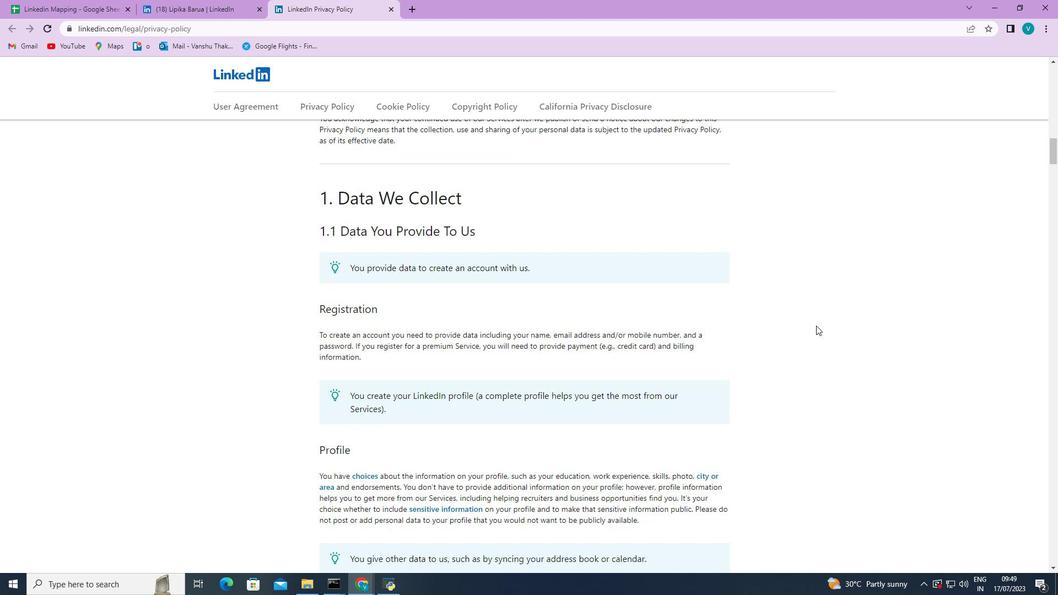 
Action: Mouse scrolled (816, 325) with delta (0, 0)
Screenshot: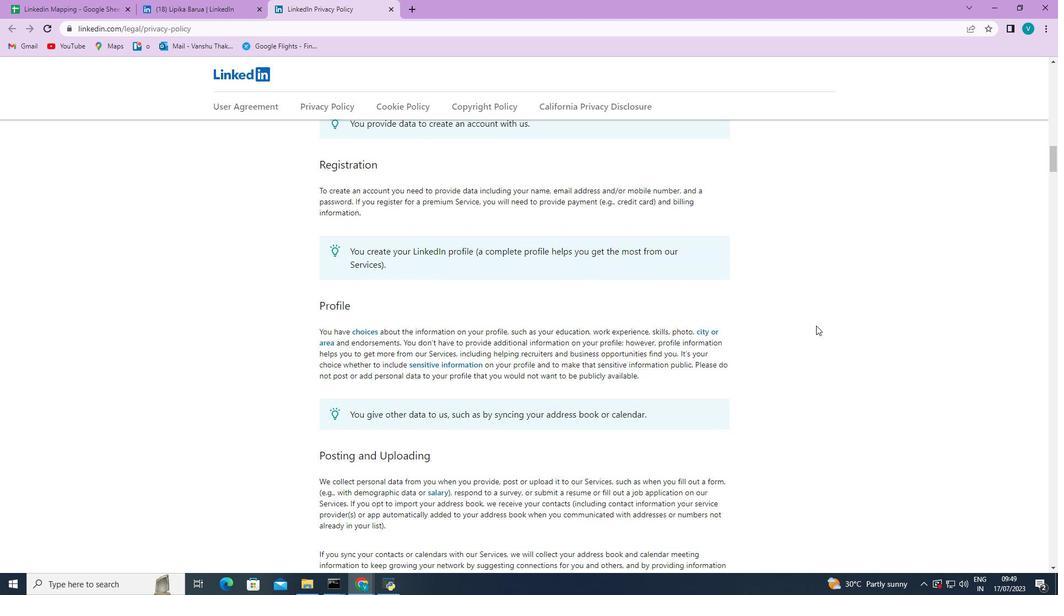 
Action: Mouse scrolled (816, 325) with delta (0, 0)
Screenshot: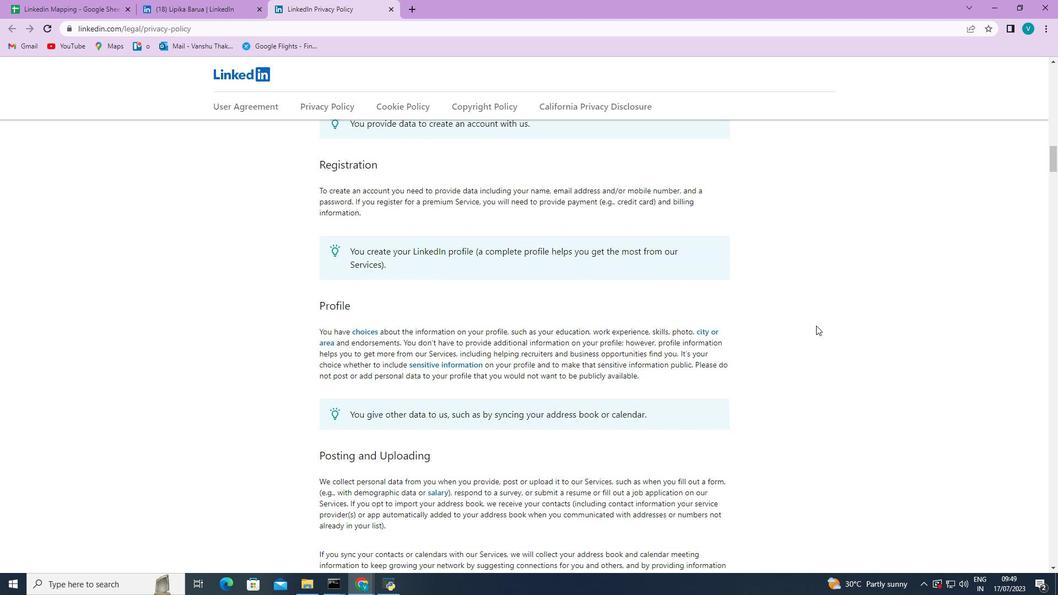 
Action: Mouse scrolled (816, 325) with delta (0, 0)
Screenshot: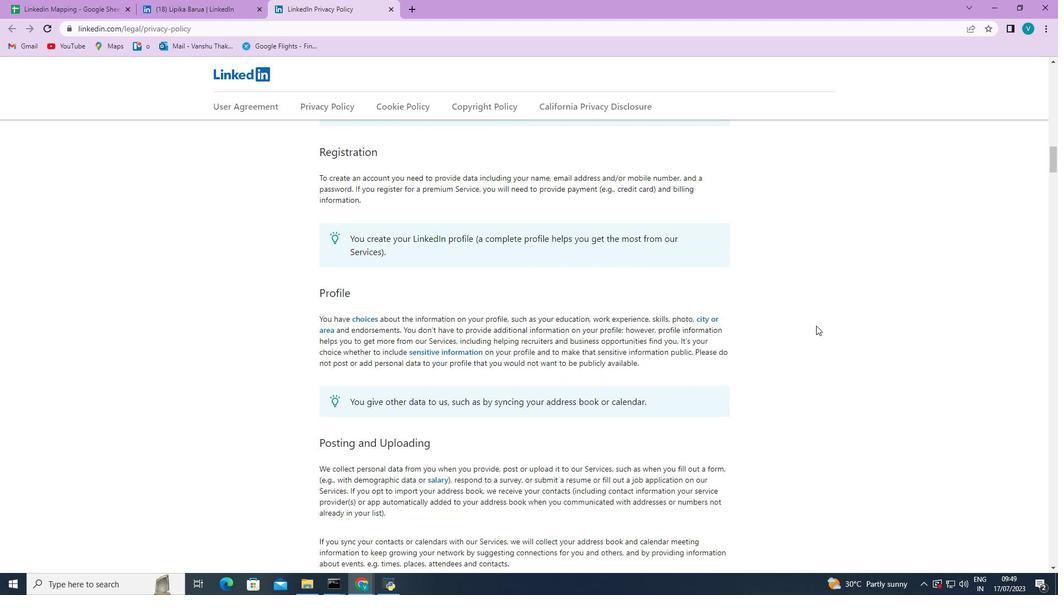 
Action: Mouse scrolled (816, 325) with delta (0, 0)
Screenshot: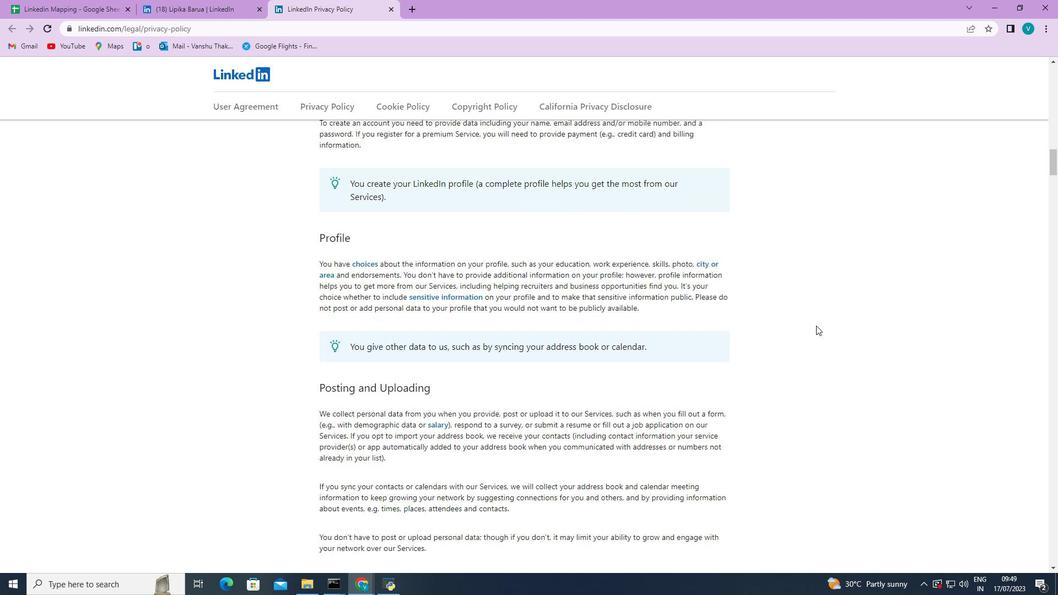 
Action: Mouse scrolled (816, 325) with delta (0, 0)
Screenshot: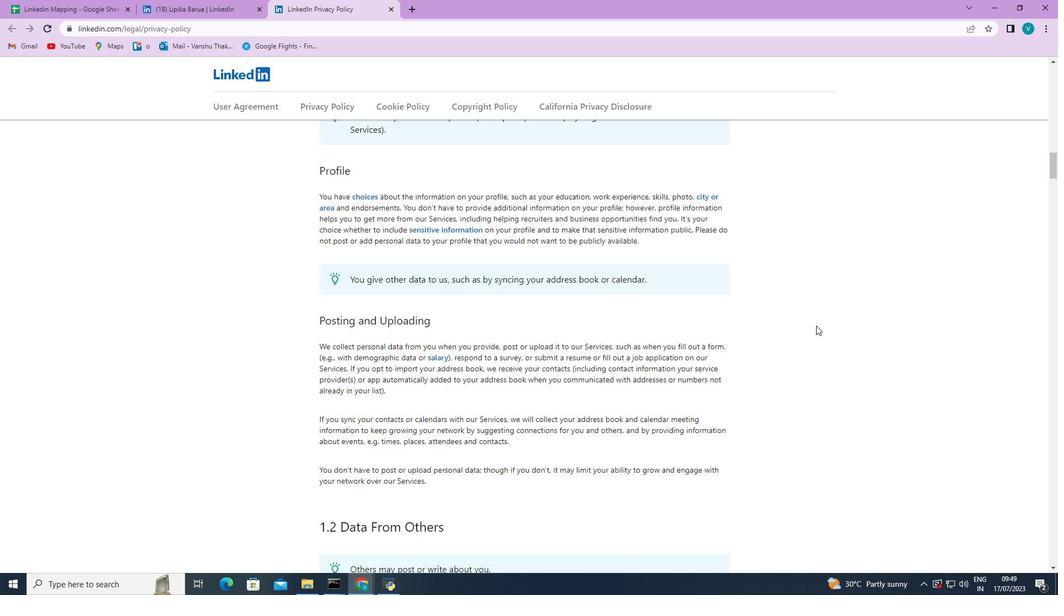 
Action: Mouse scrolled (816, 325) with delta (0, 0)
Screenshot: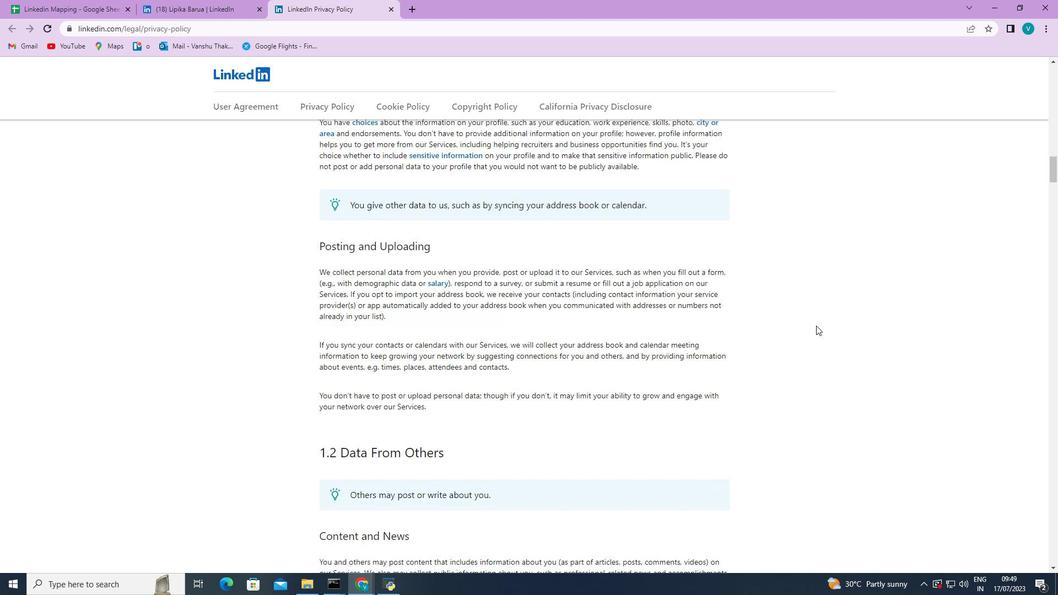 
Action: Mouse scrolled (816, 325) with delta (0, 0)
Screenshot: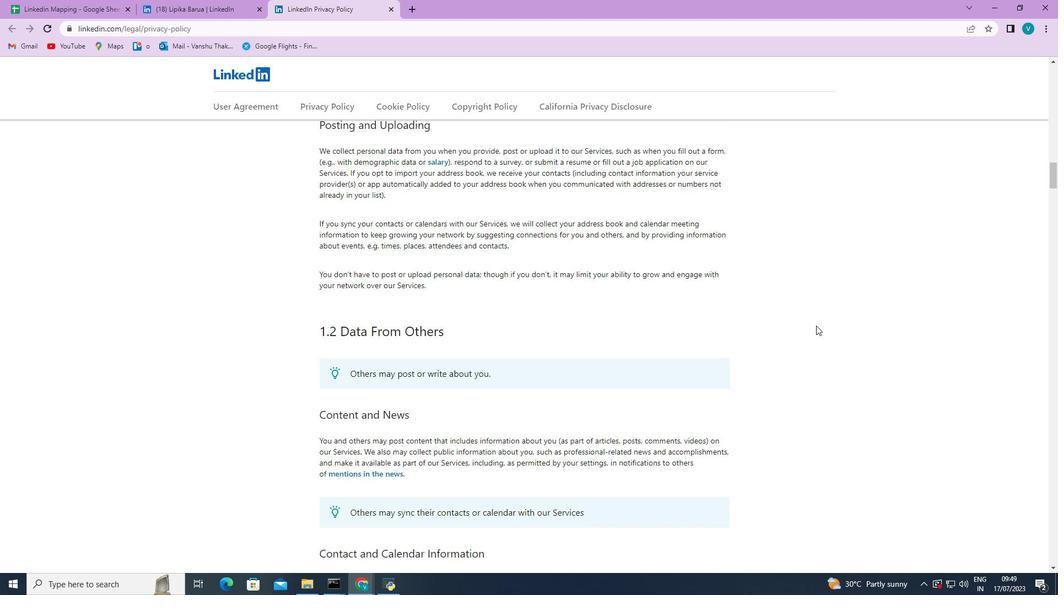
Action: Mouse scrolled (816, 325) with delta (0, 0)
Screenshot: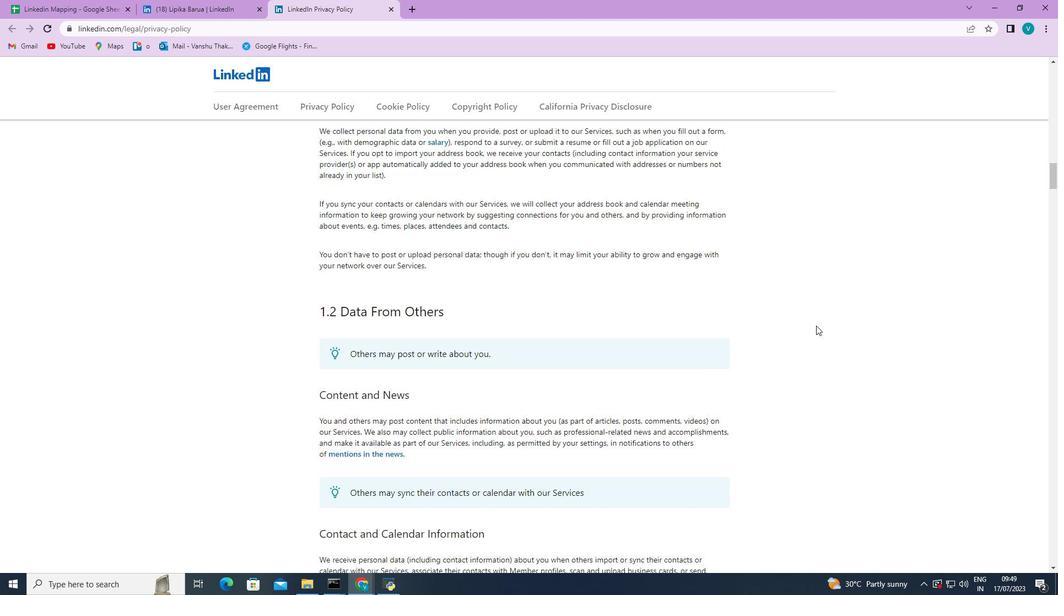 
Action: Mouse scrolled (816, 325) with delta (0, 0)
Screenshot: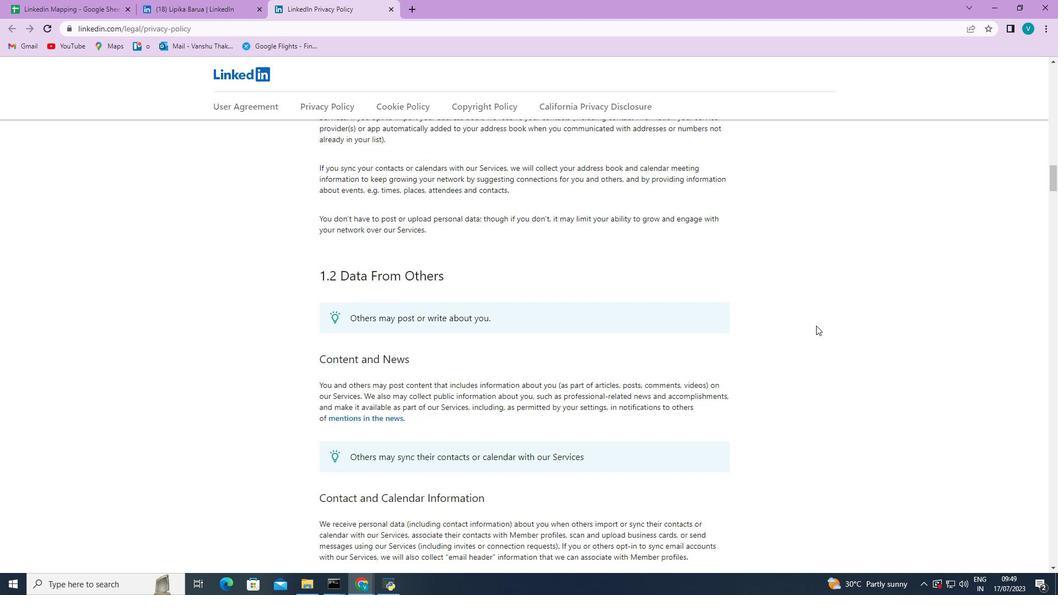 
Action: Mouse scrolled (816, 325) with delta (0, 0)
Screenshot: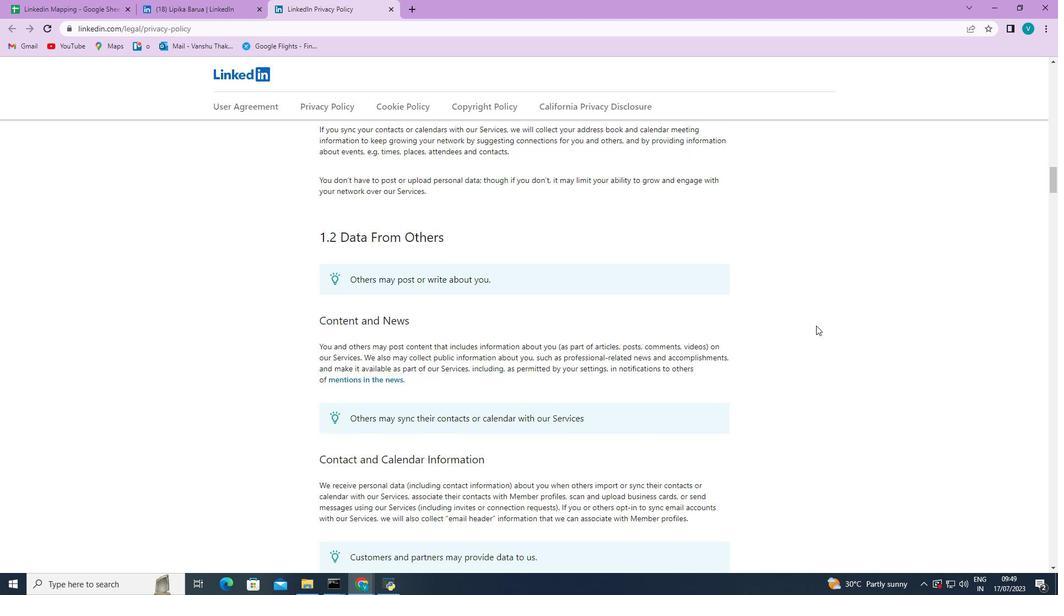 
Action: Mouse scrolled (816, 325) with delta (0, 0)
Screenshot: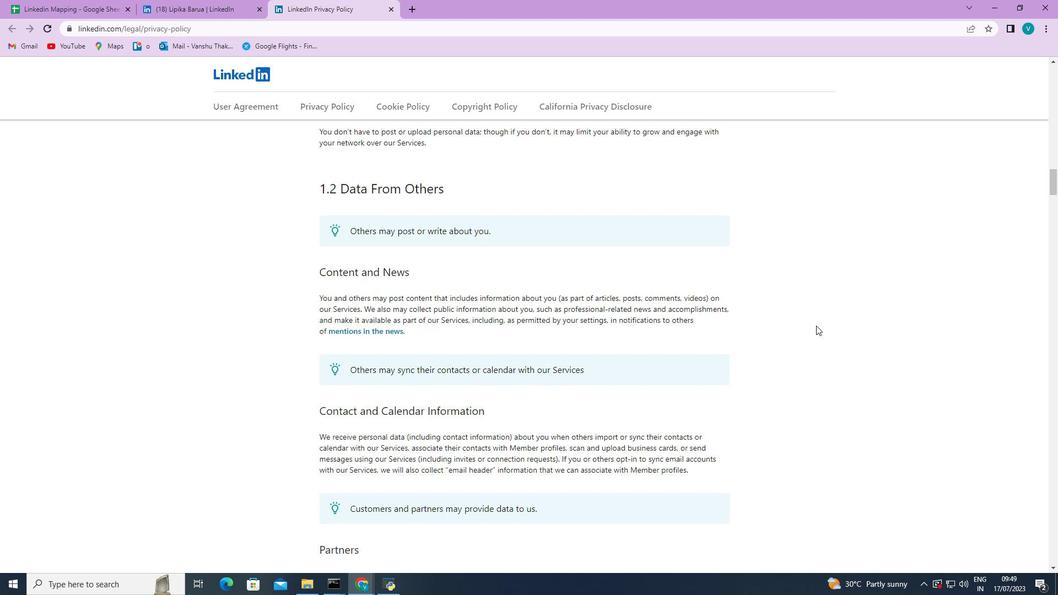 
Action: Mouse scrolled (816, 325) with delta (0, 0)
Screenshot: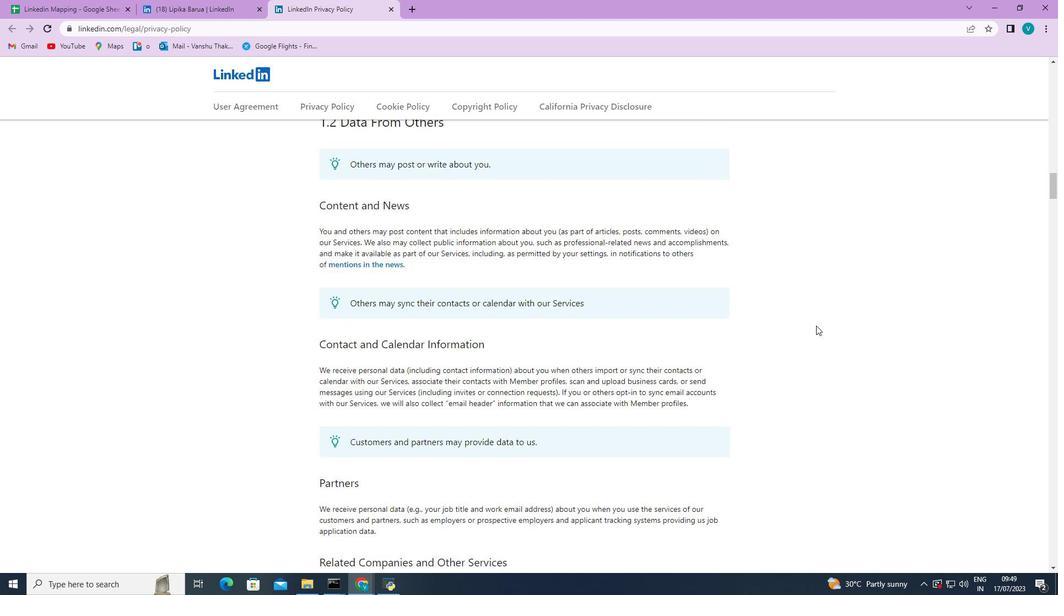 
Action: Mouse scrolled (816, 325) with delta (0, 0)
Screenshot: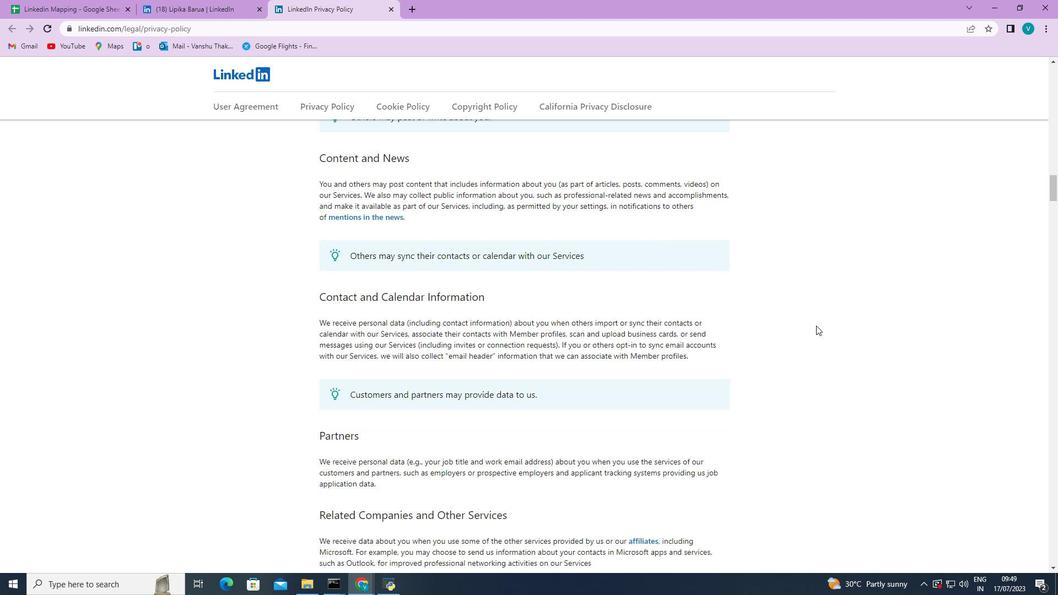 
